 Task: Font style For heading Use Alef with cyan colour & bold. font size for heading '28 Pt. 'Change the font style of data to Amiri Quranand font size to  16 Pt. Change the alignment of both headline & data to  Align bottom. In the sheet  auditingSalesTrends_2024
Action: Mouse moved to (12, 18)
Screenshot: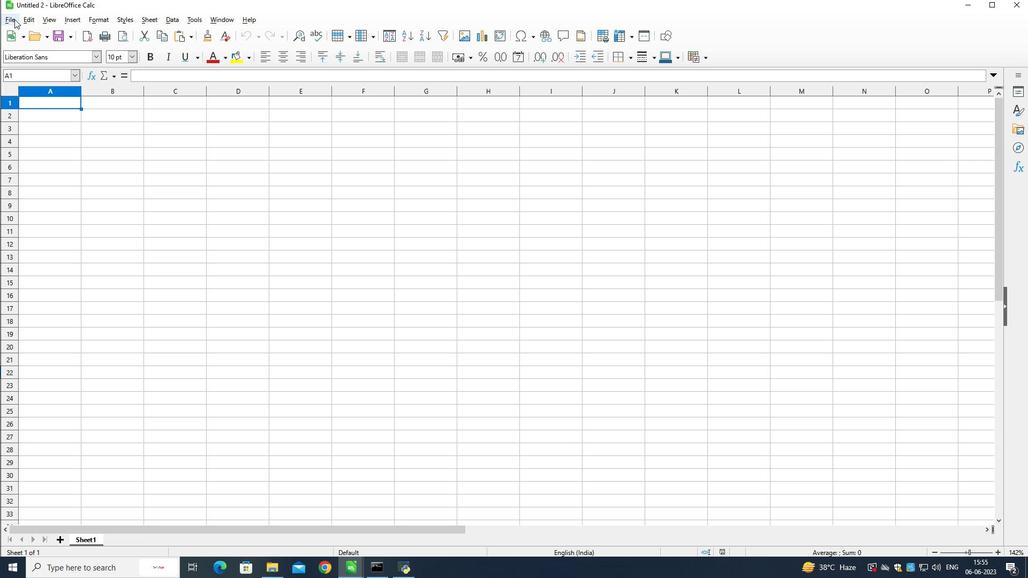 
Action: Mouse pressed left at (12, 18)
Screenshot: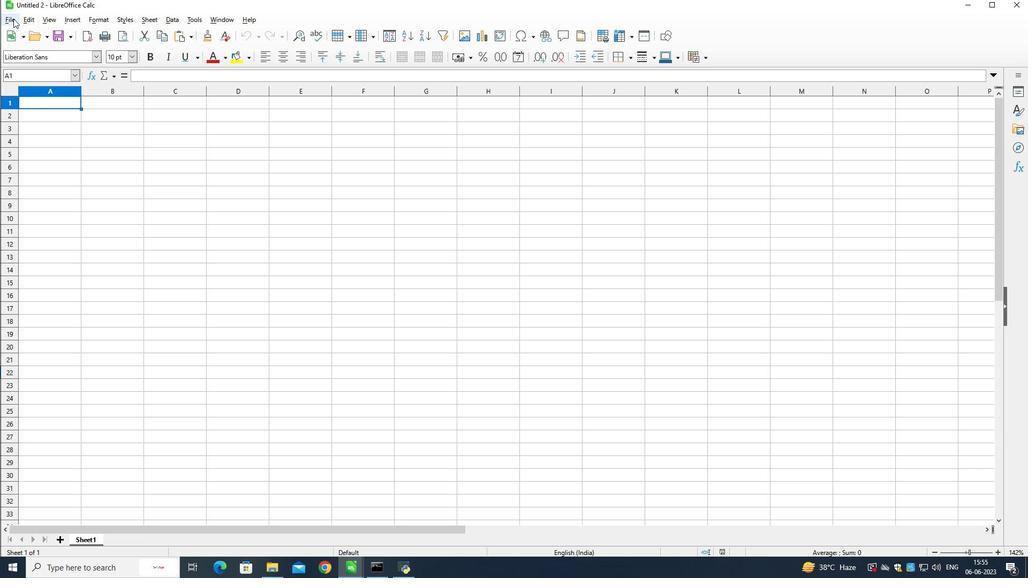 
Action: Mouse moved to (23, 43)
Screenshot: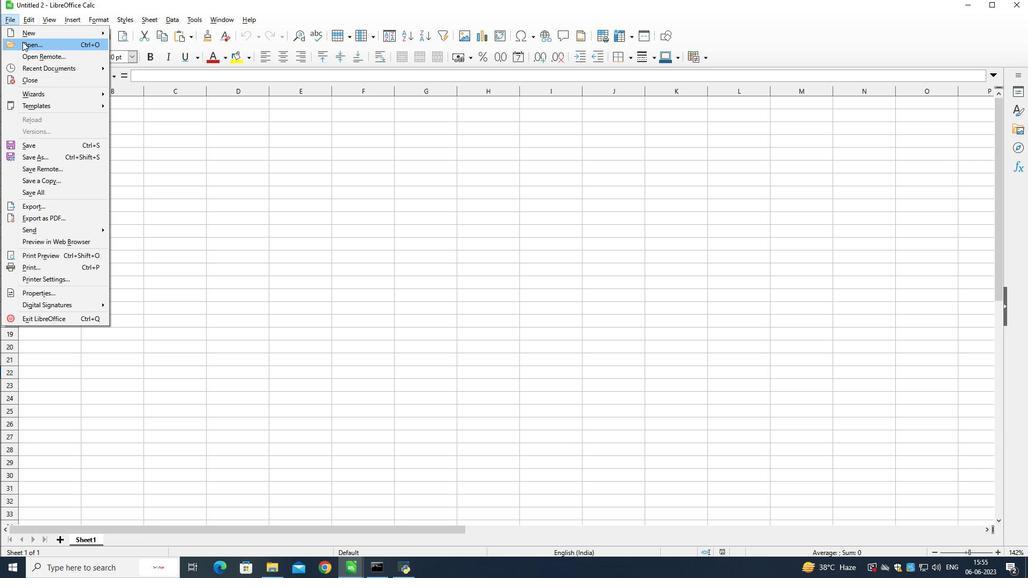 
Action: Mouse pressed left at (23, 43)
Screenshot: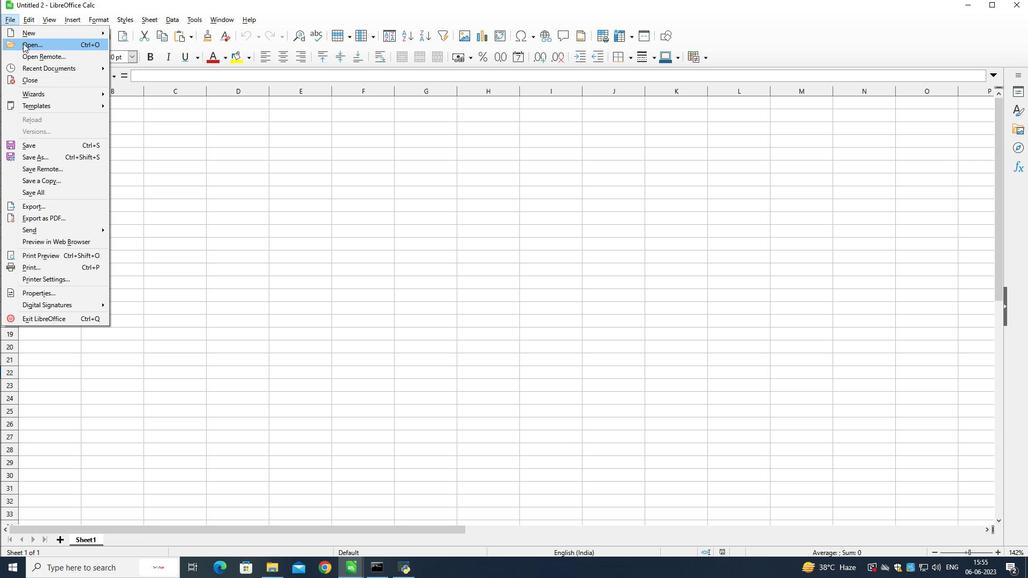
Action: Mouse moved to (39, 105)
Screenshot: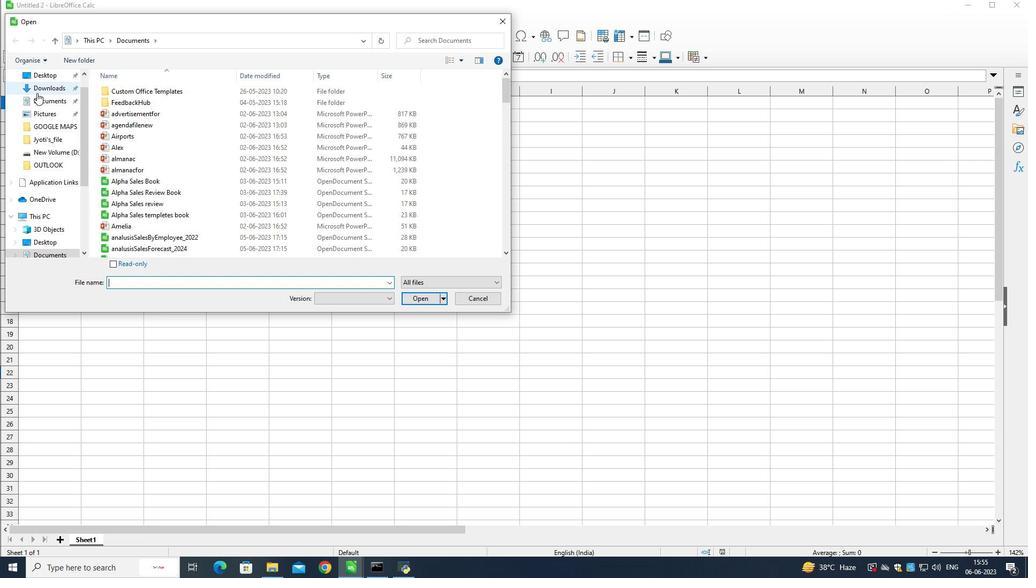 
Action: Mouse scrolled (39, 106) with delta (0, 0)
Screenshot: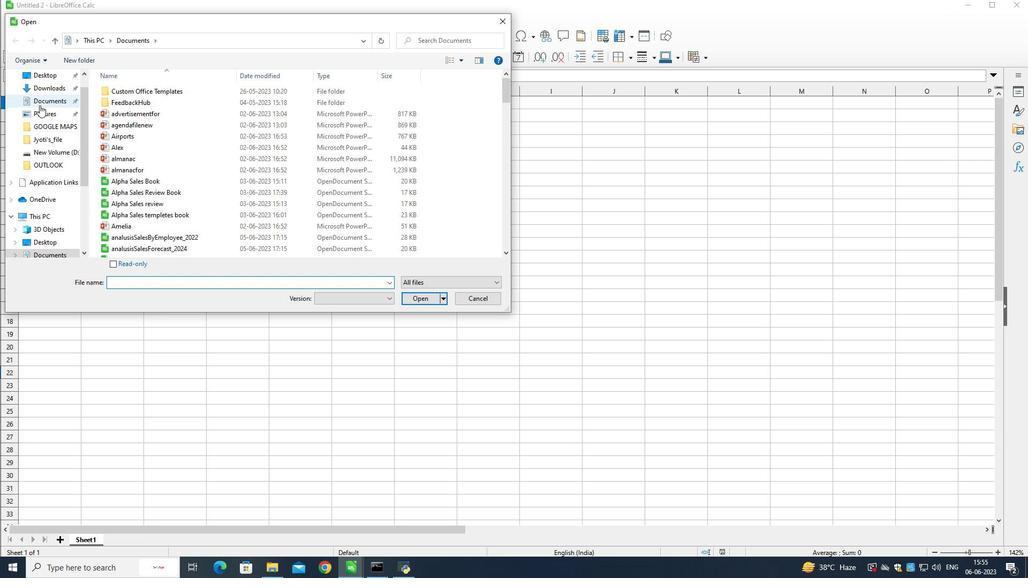 
Action: Mouse scrolled (39, 106) with delta (0, 0)
Screenshot: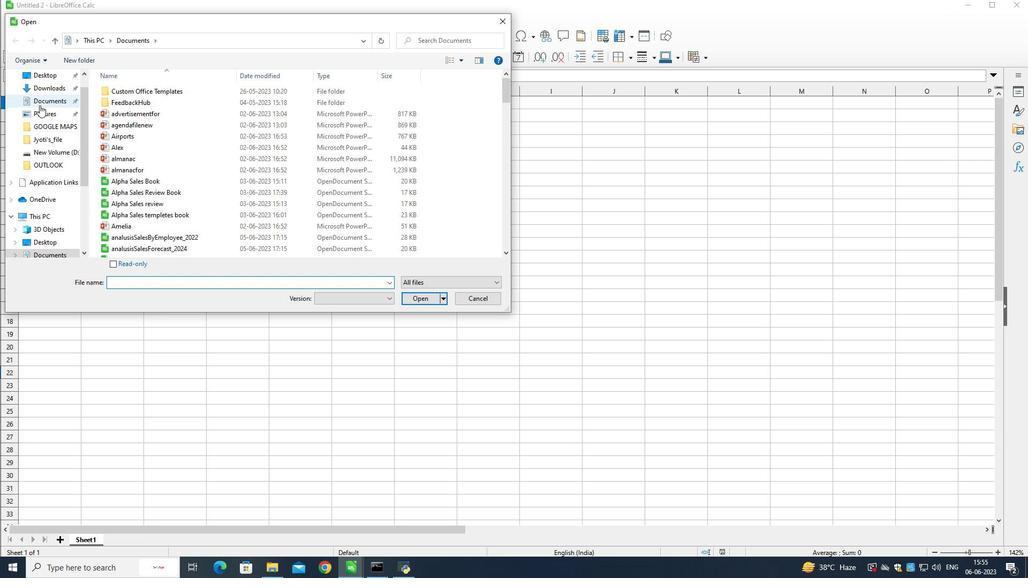 
Action: Mouse scrolled (39, 106) with delta (0, 0)
Screenshot: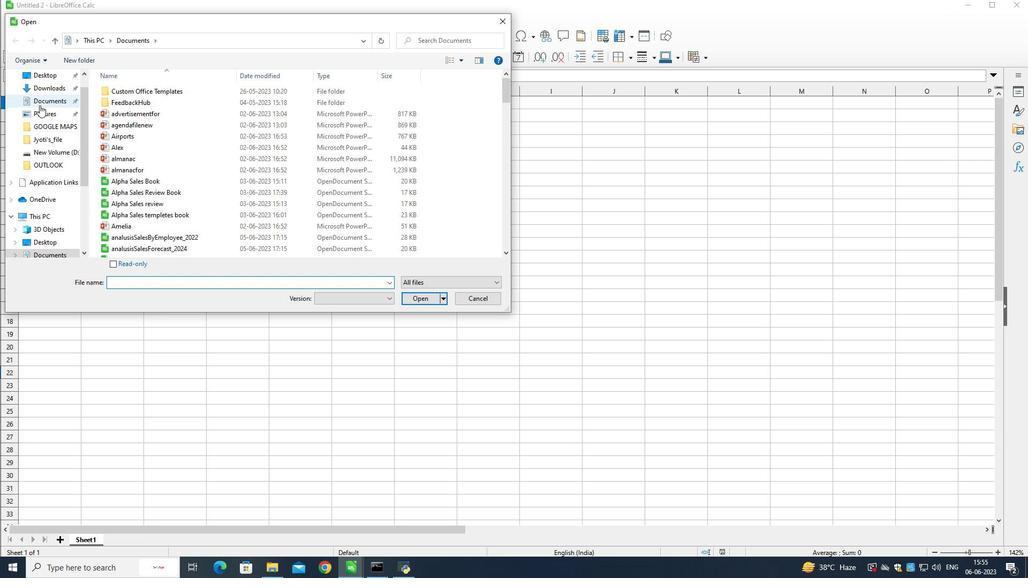 
Action: Mouse scrolled (39, 106) with delta (0, 0)
Screenshot: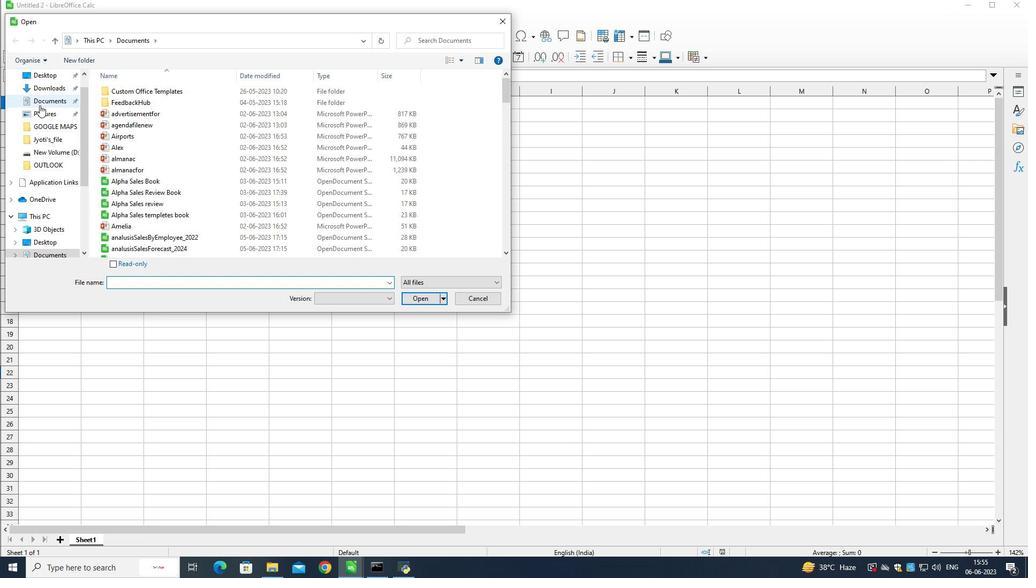 
Action: Mouse scrolled (39, 106) with delta (0, 0)
Screenshot: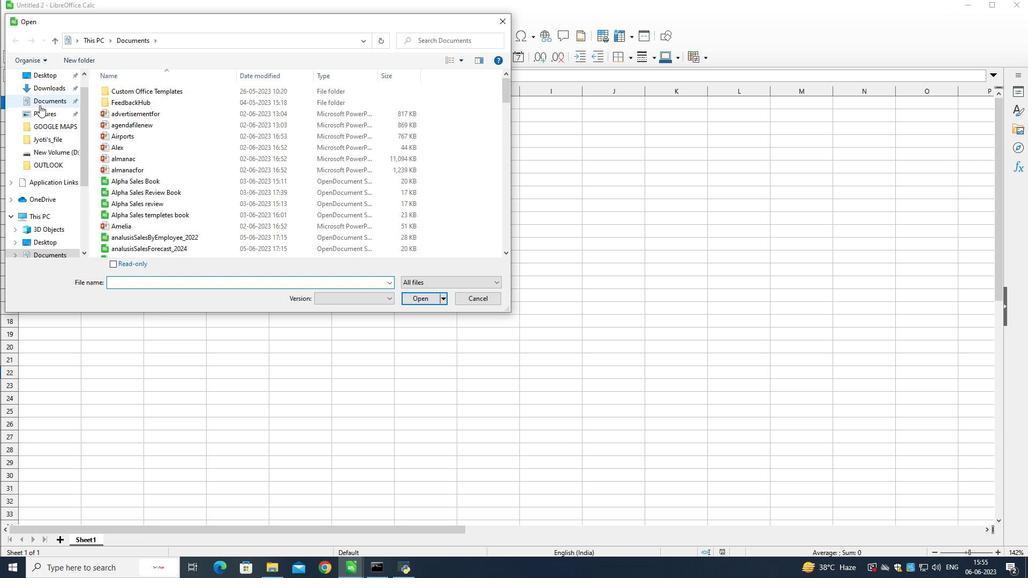 
Action: Mouse moved to (42, 83)
Screenshot: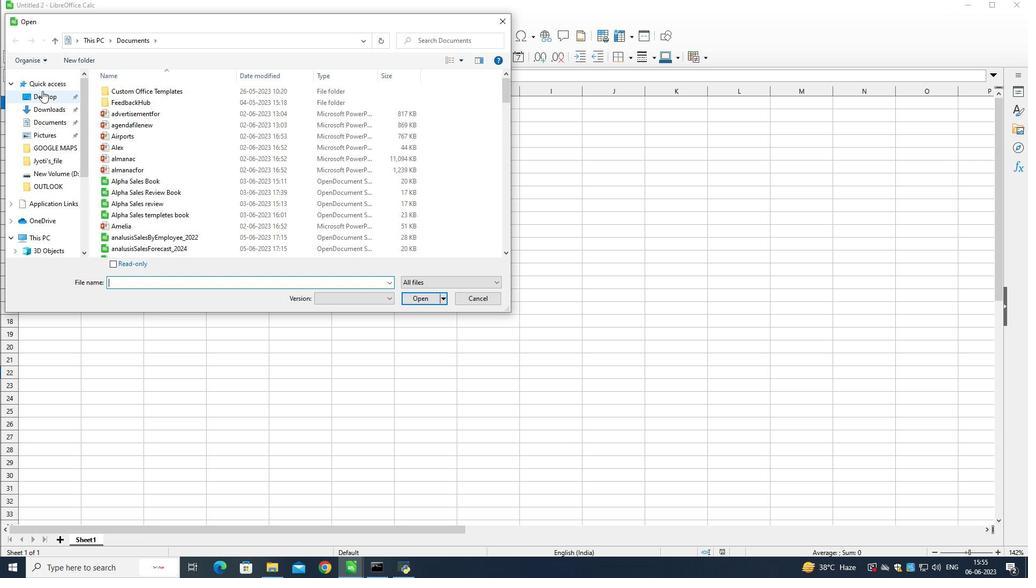 
Action: Mouse pressed left at (42, 83)
Screenshot: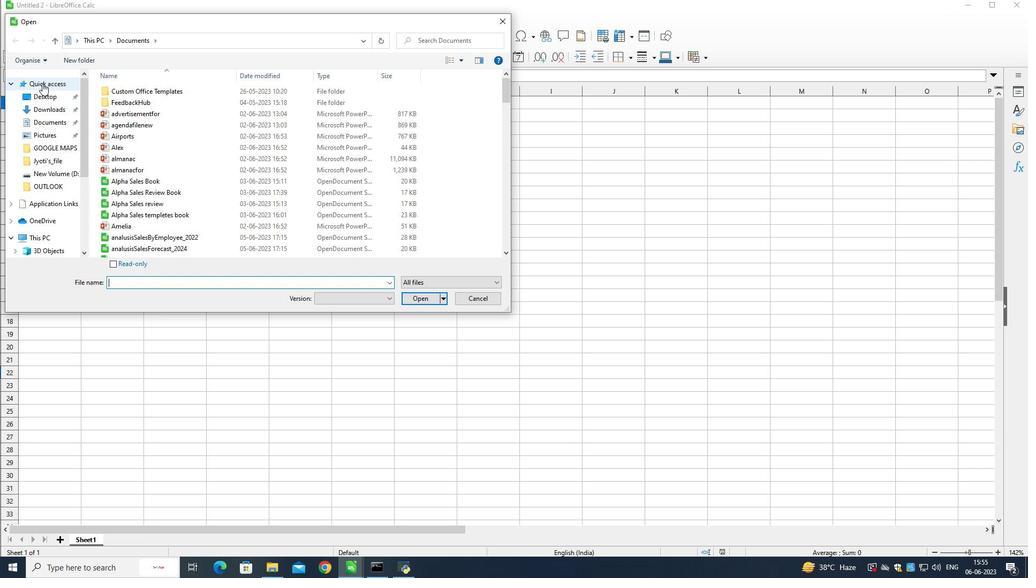 
Action: Mouse moved to (198, 224)
Screenshot: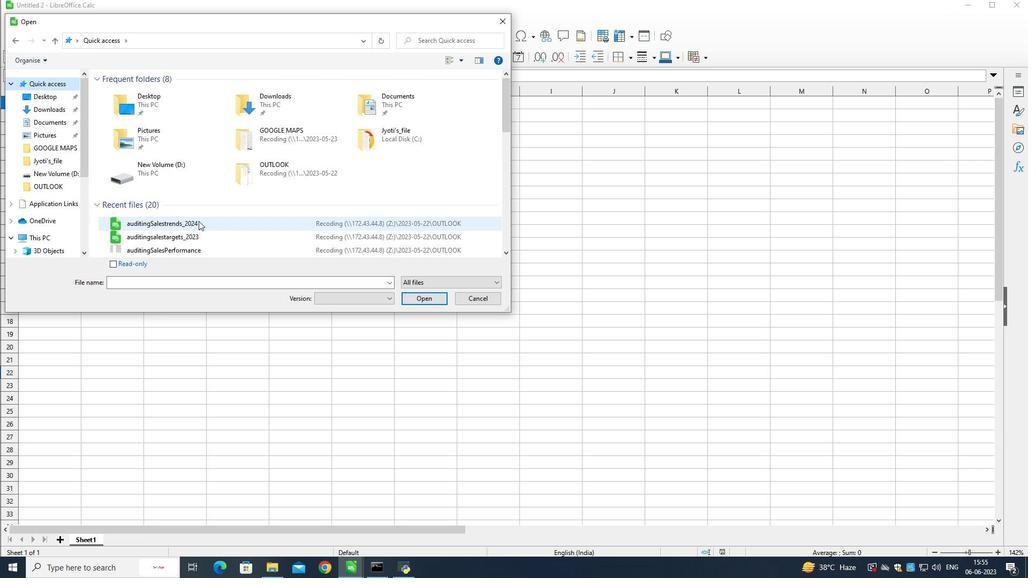 
Action: Mouse pressed left at (198, 224)
Screenshot: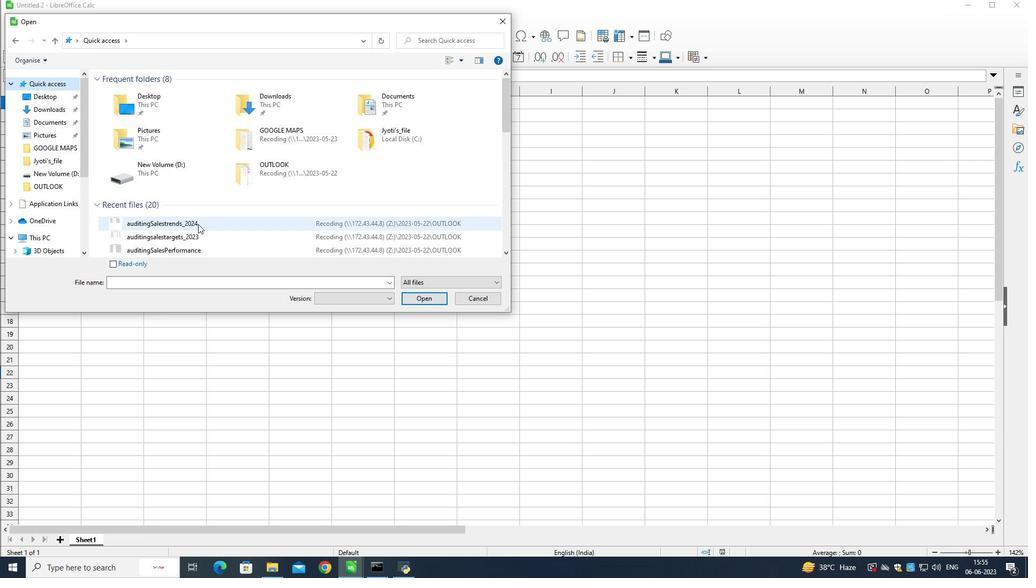 
Action: Mouse moved to (412, 299)
Screenshot: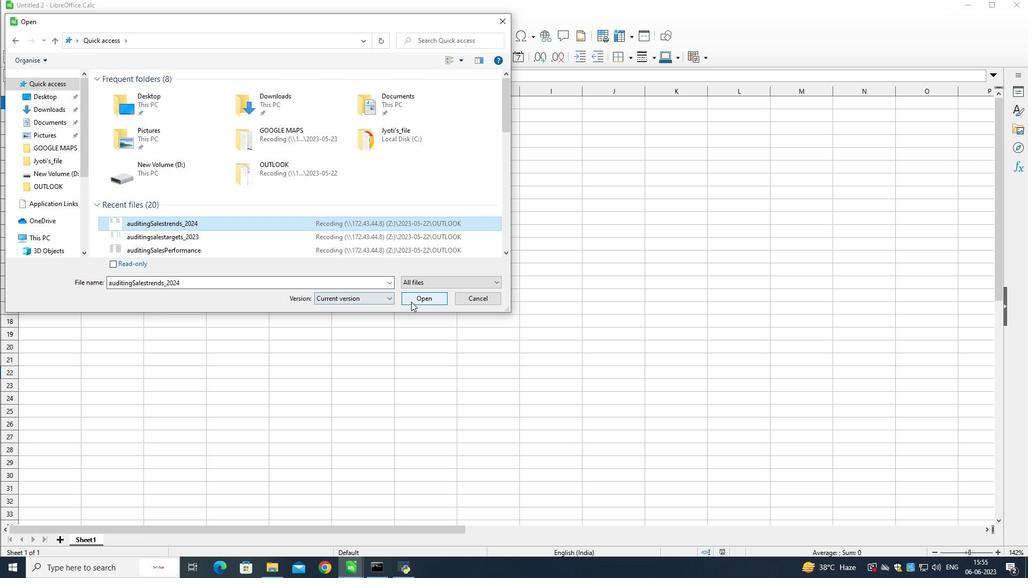 
Action: Mouse pressed left at (412, 299)
Screenshot: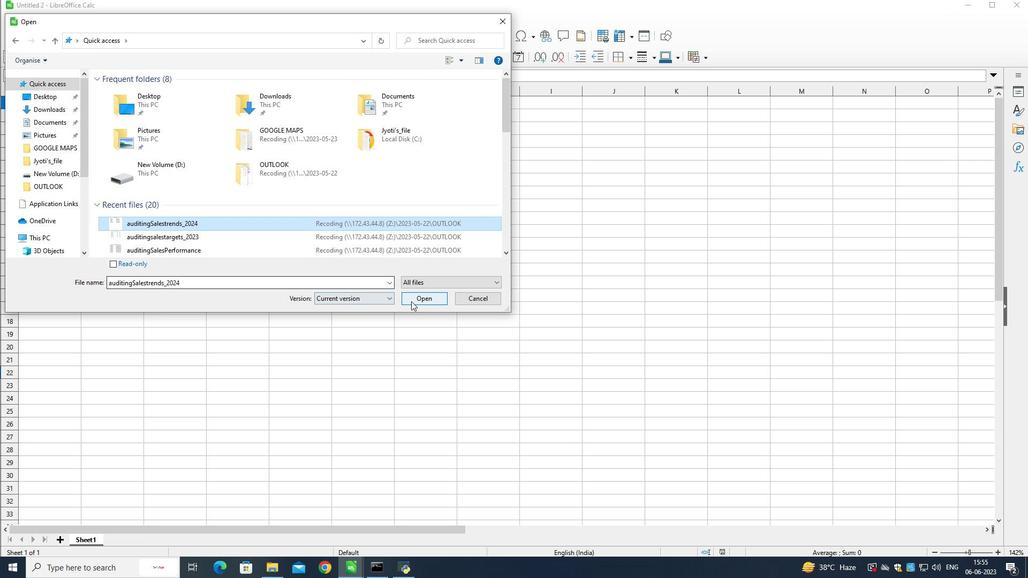 
Action: Mouse moved to (141, 100)
Screenshot: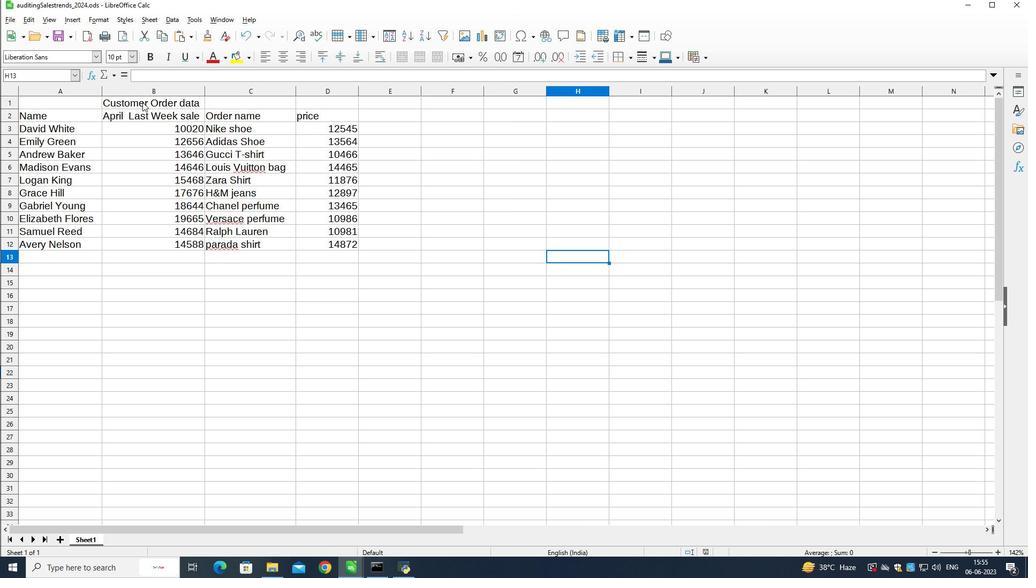 
Action: Mouse pressed left at (141, 100)
Screenshot: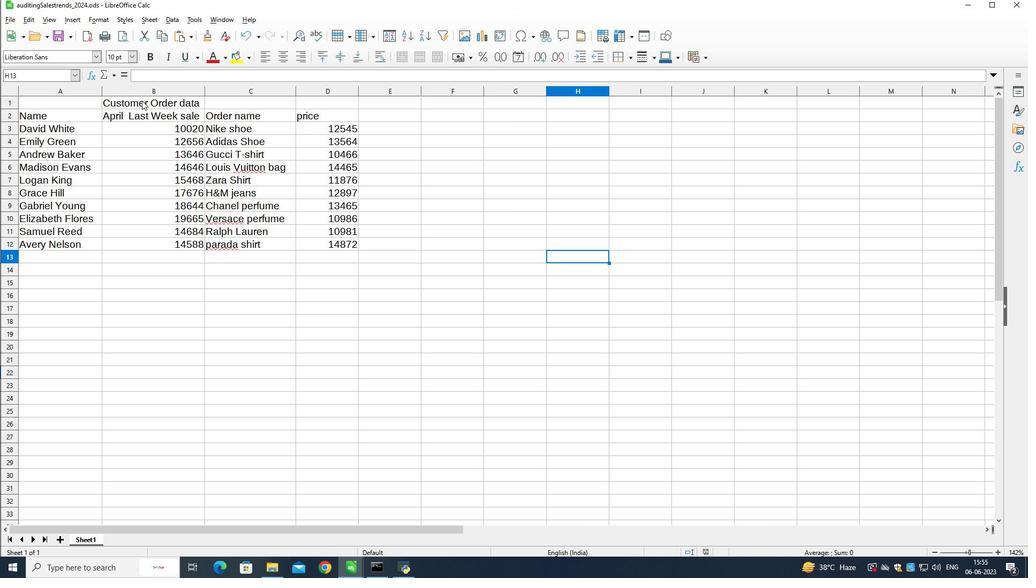 
Action: Mouse pressed left at (141, 100)
Screenshot: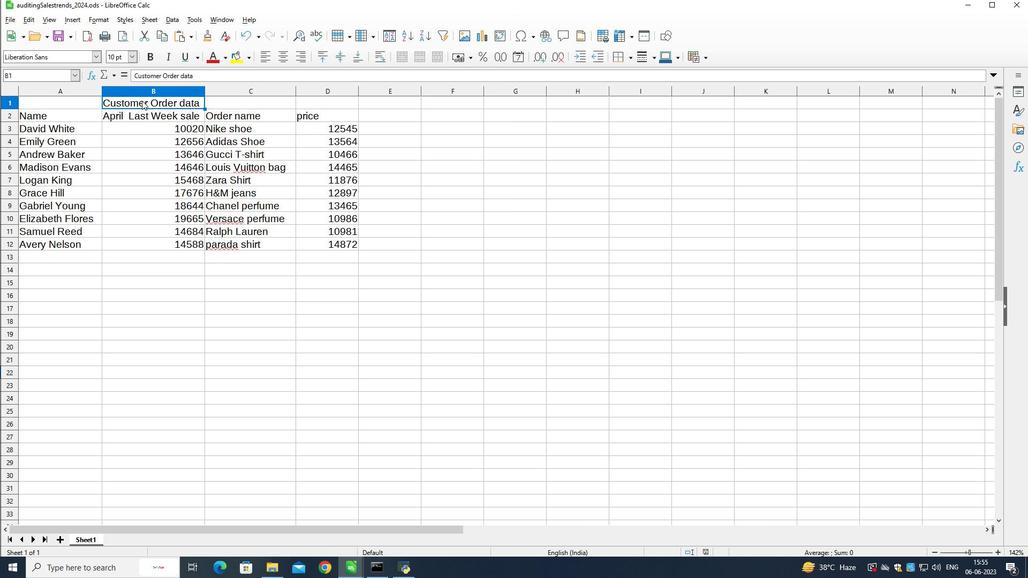 
Action: Mouse pressed left at (141, 100)
Screenshot: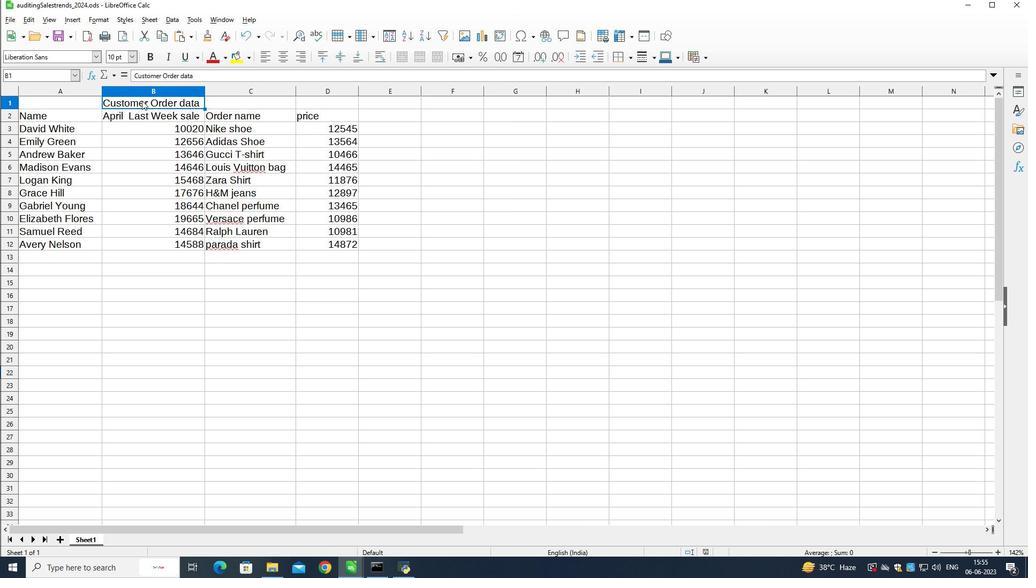 
Action: Mouse moved to (69, 58)
Screenshot: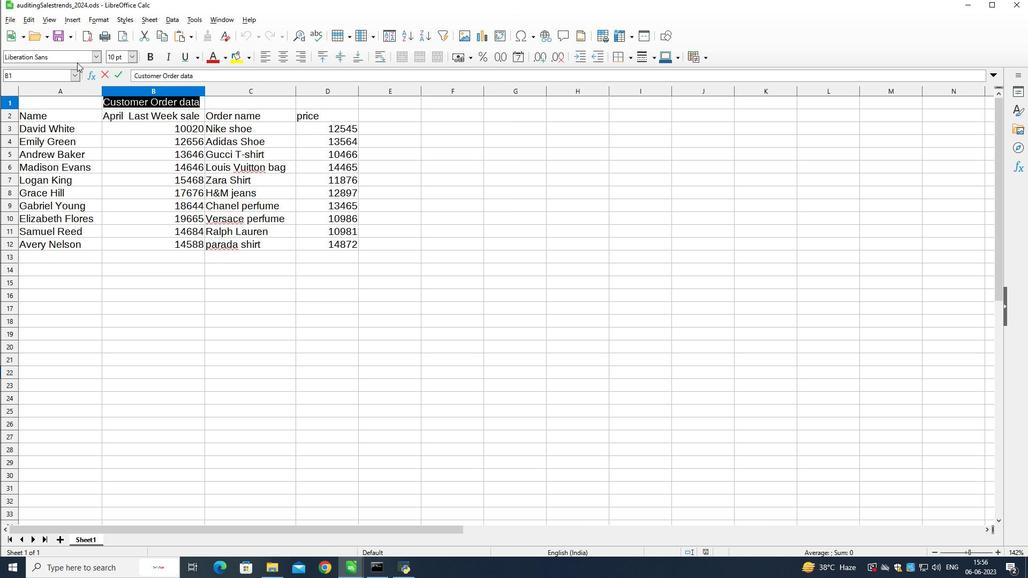 
Action: Mouse pressed left at (69, 58)
Screenshot: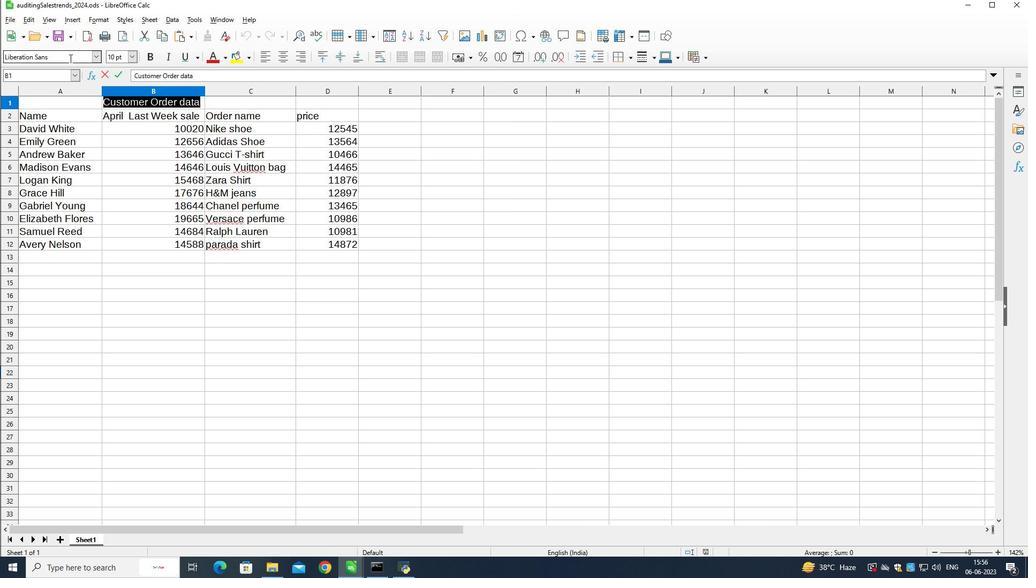 
Action: Mouse pressed left at (69, 58)
Screenshot: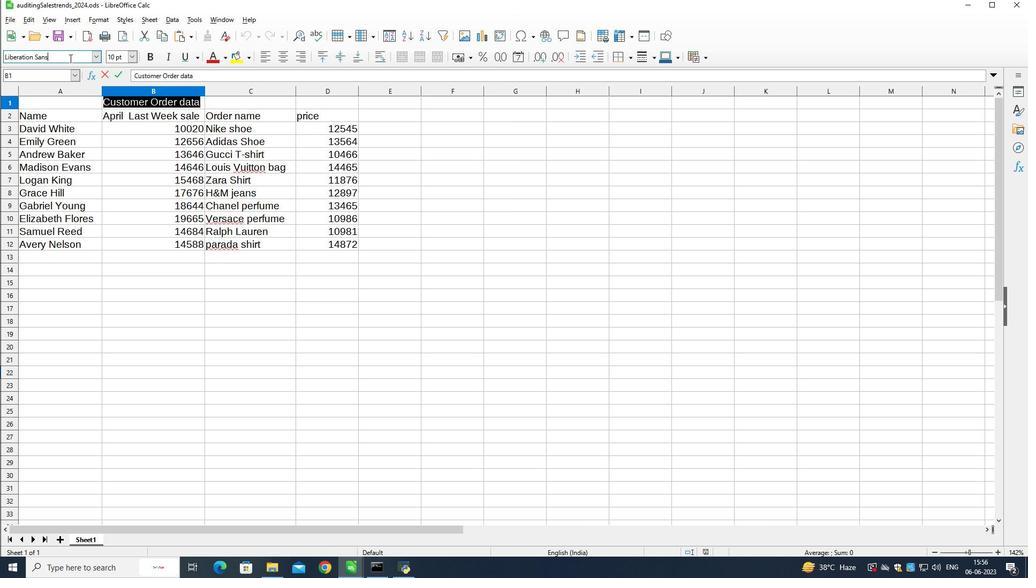 
Action: Mouse pressed left at (69, 58)
Screenshot: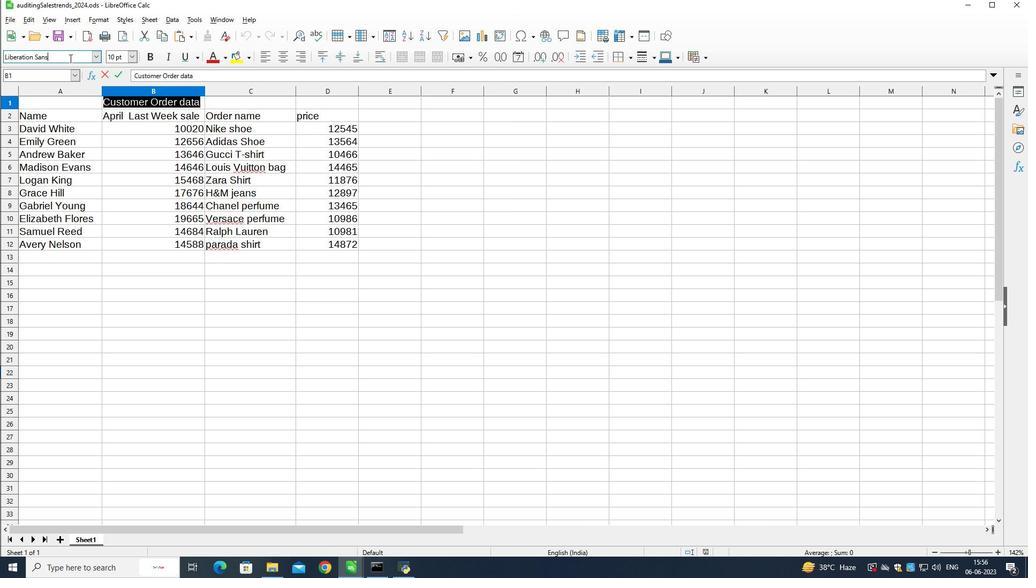 
Action: Mouse moved to (69, 58)
Screenshot: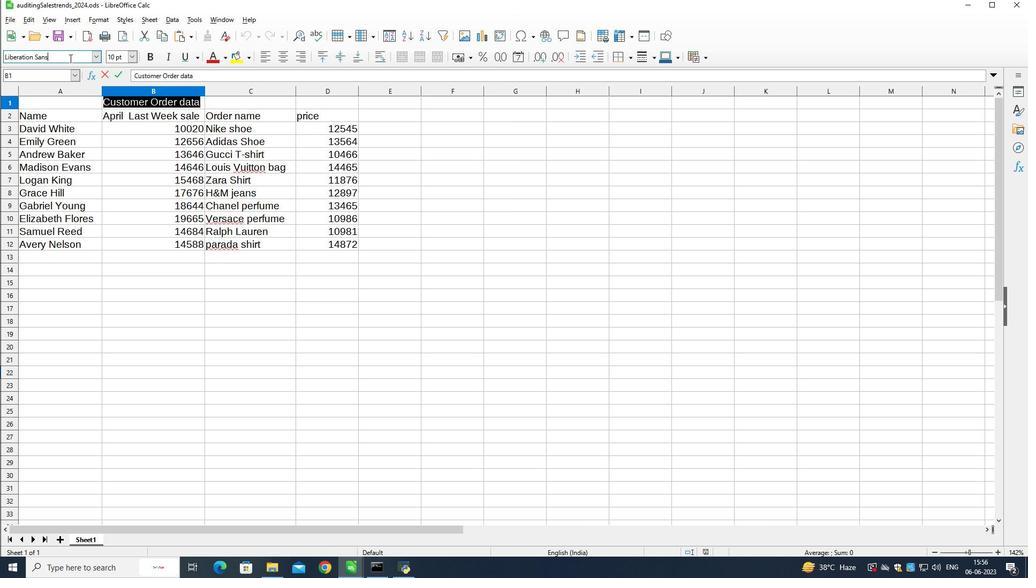 
Action: Key pressed <Key.shift>Alef<Key.enter>
Screenshot: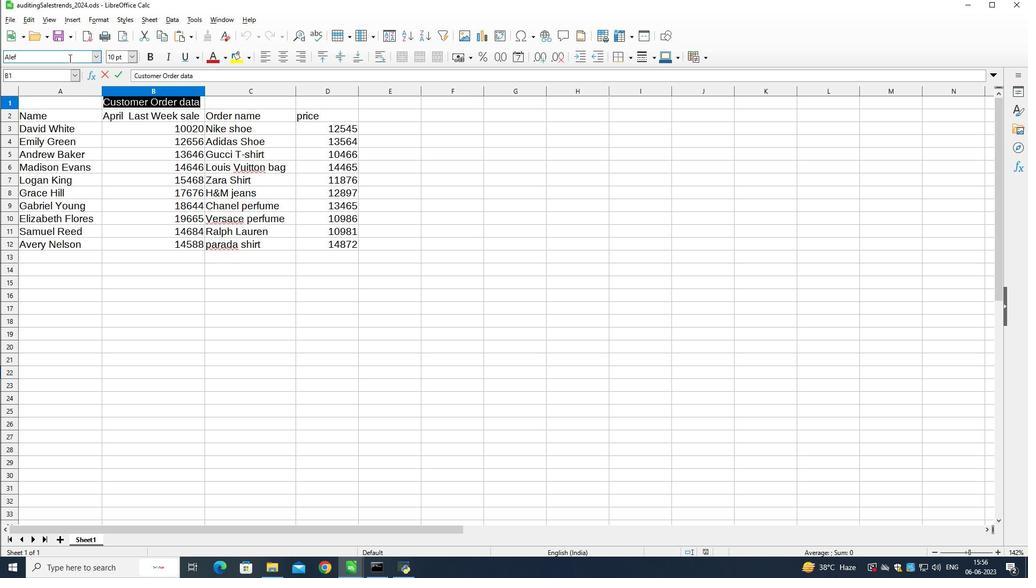 
Action: Mouse moved to (223, 57)
Screenshot: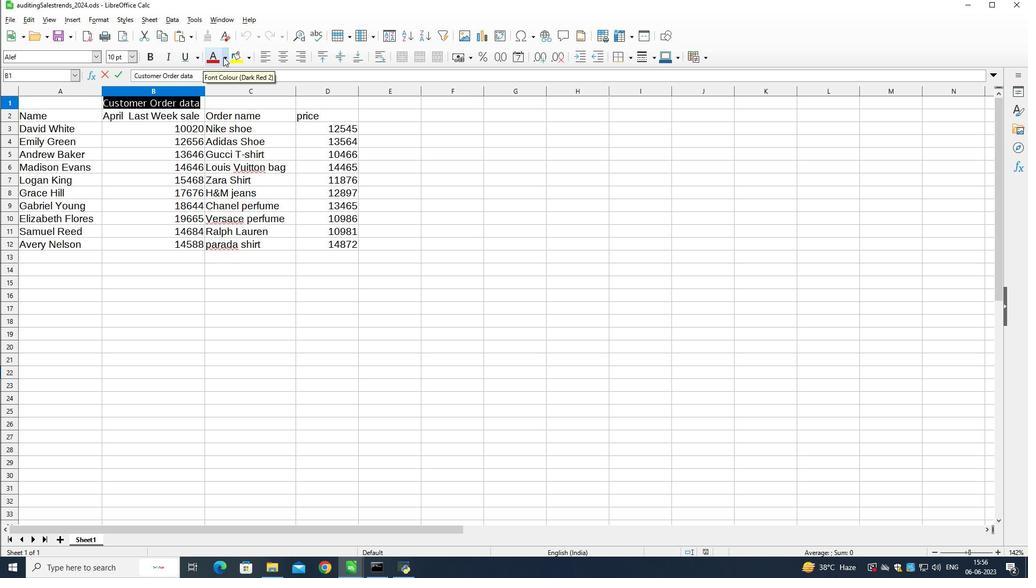 
Action: Mouse pressed left at (223, 57)
Screenshot: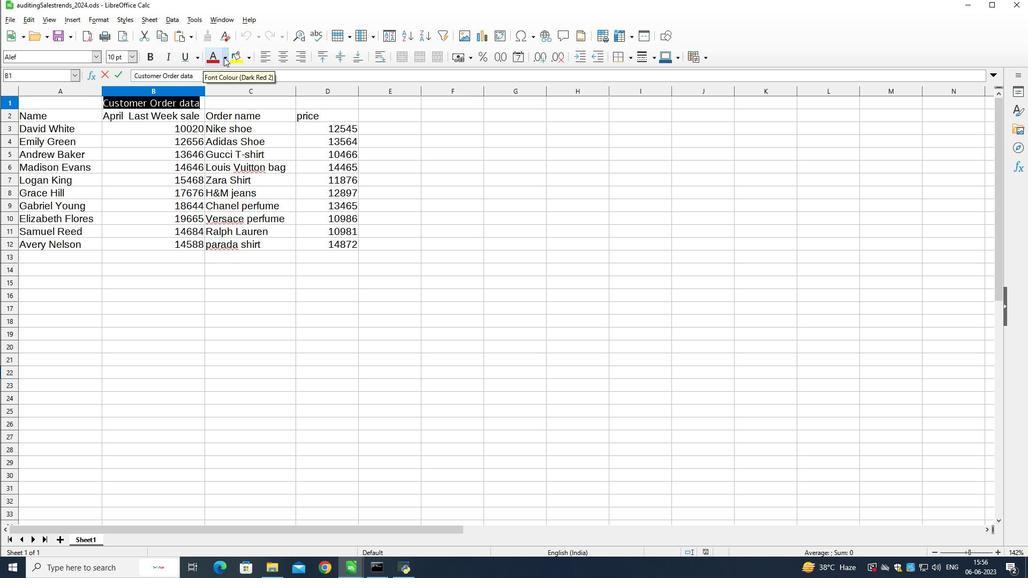 
Action: Mouse moved to (235, 255)
Screenshot: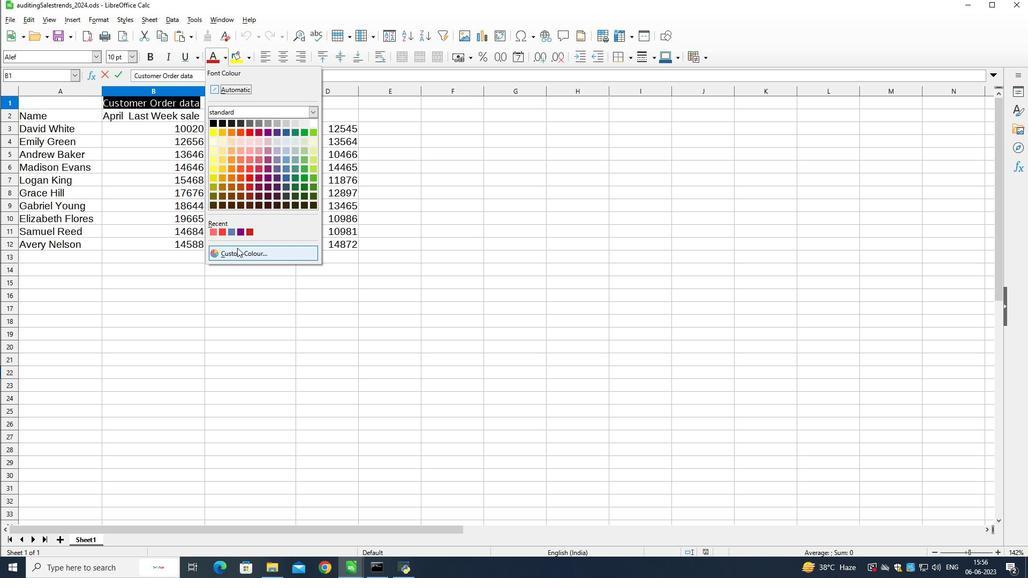 
Action: Mouse pressed left at (235, 255)
Screenshot: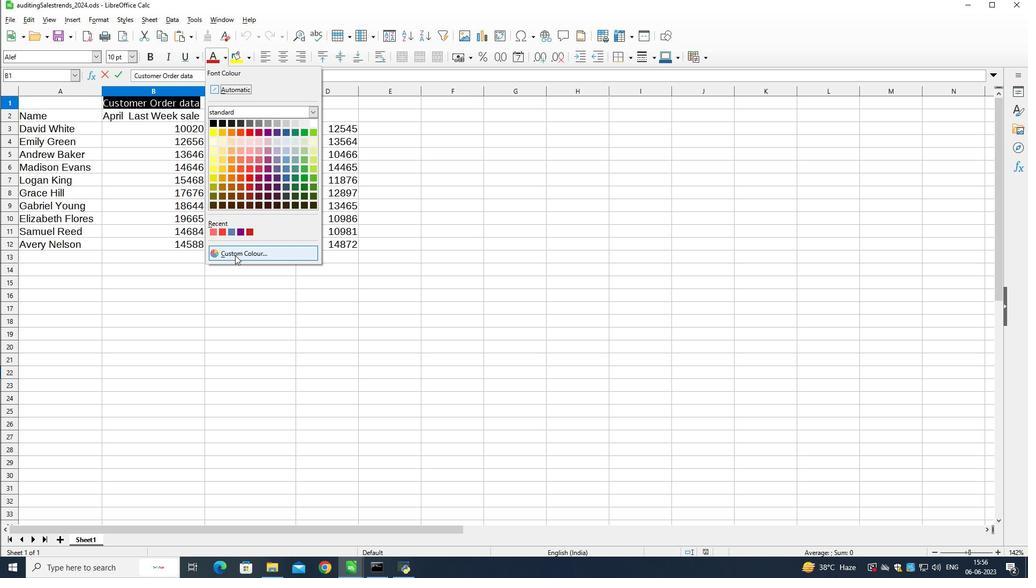 
Action: Mouse moved to (531, 197)
Screenshot: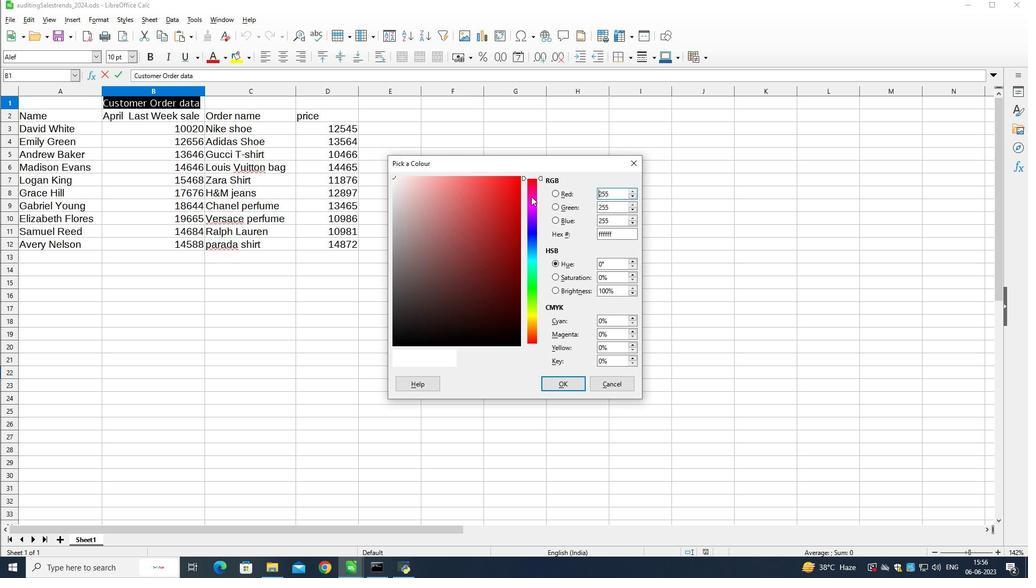 
Action: Mouse pressed left at (531, 197)
Screenshot: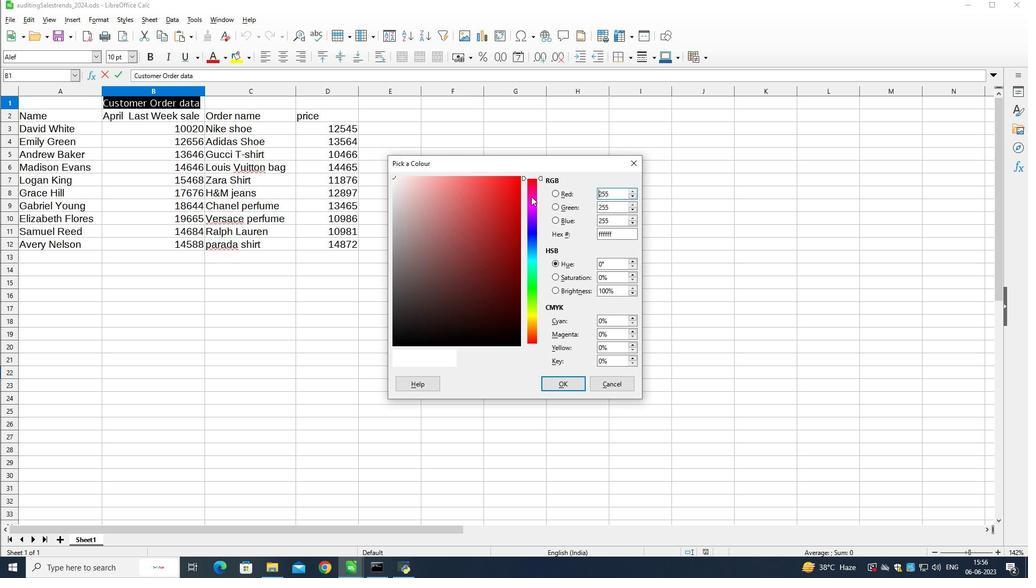 
Action: Mouse moved to (531, 260)
Screenshot: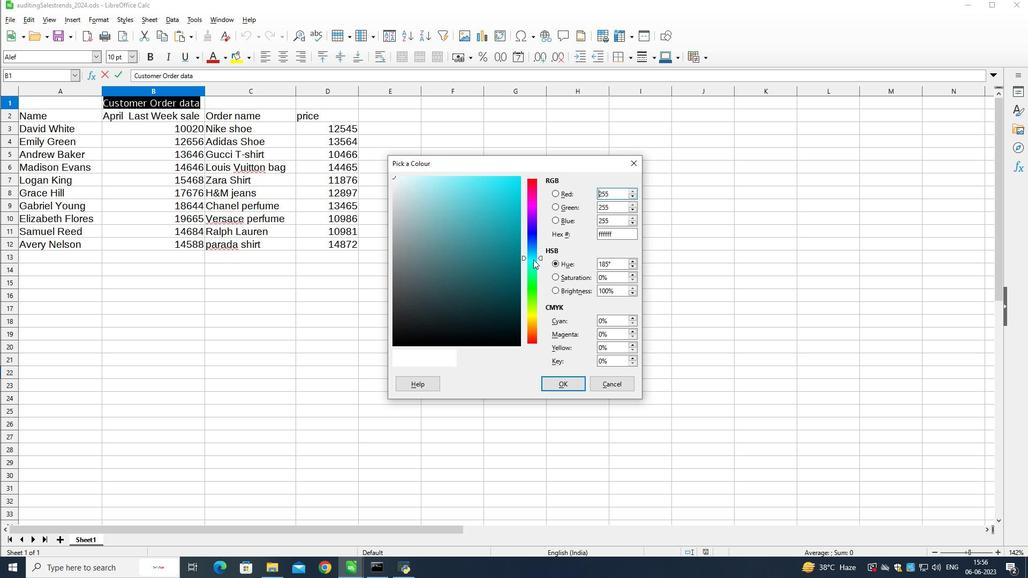 
Action: Mouse pressed left at (531, 260)
Screenshot: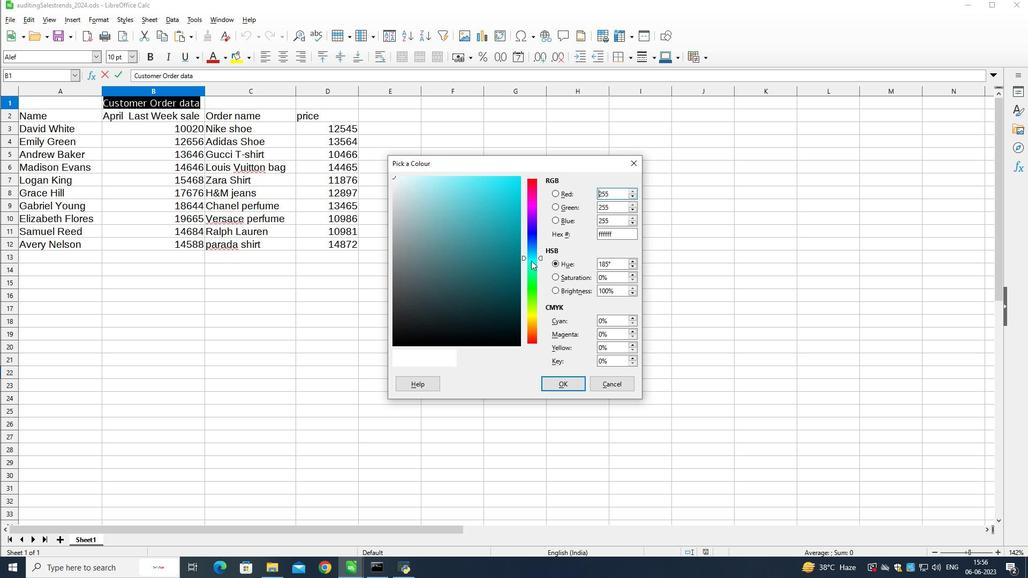 
Action: Mouse moved to (530, 229)
Screenshot: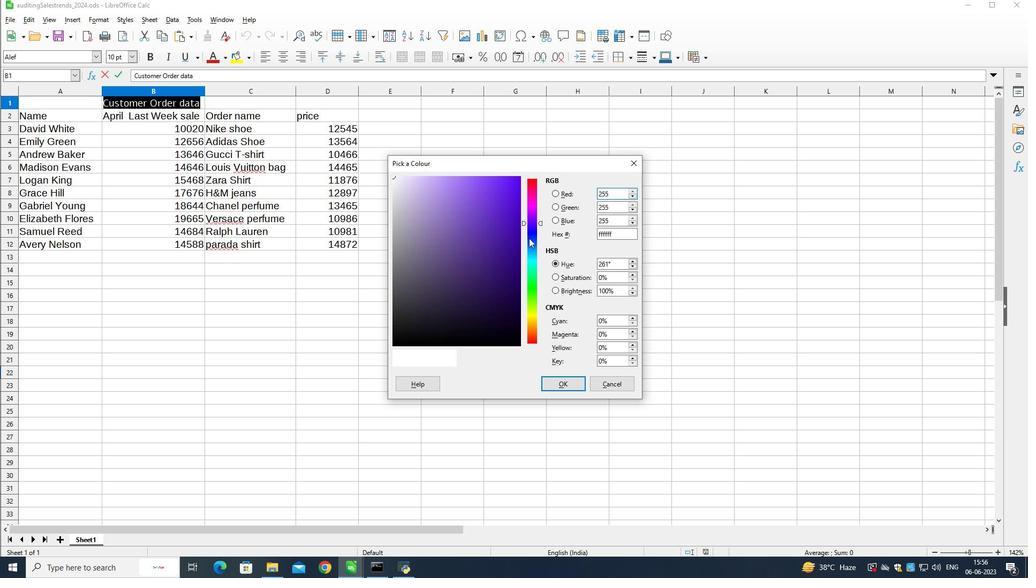 
Action: Mouse pressed left at (530, 229)
Screenshot: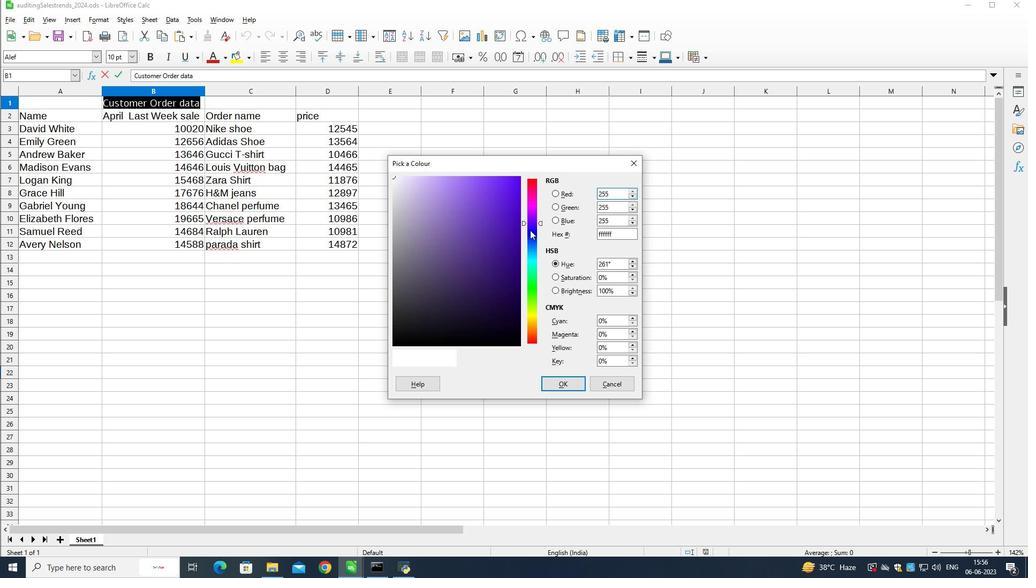 
Action: Mouse moved to (485, 253)
Screenshot: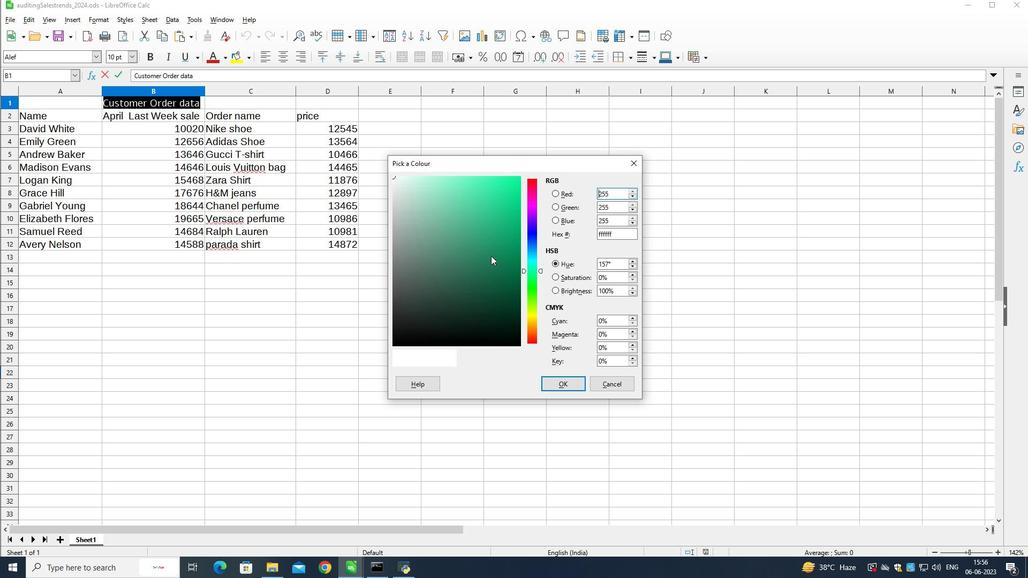 
Action: Mouse pressed left at (485, 253)
Screenshot: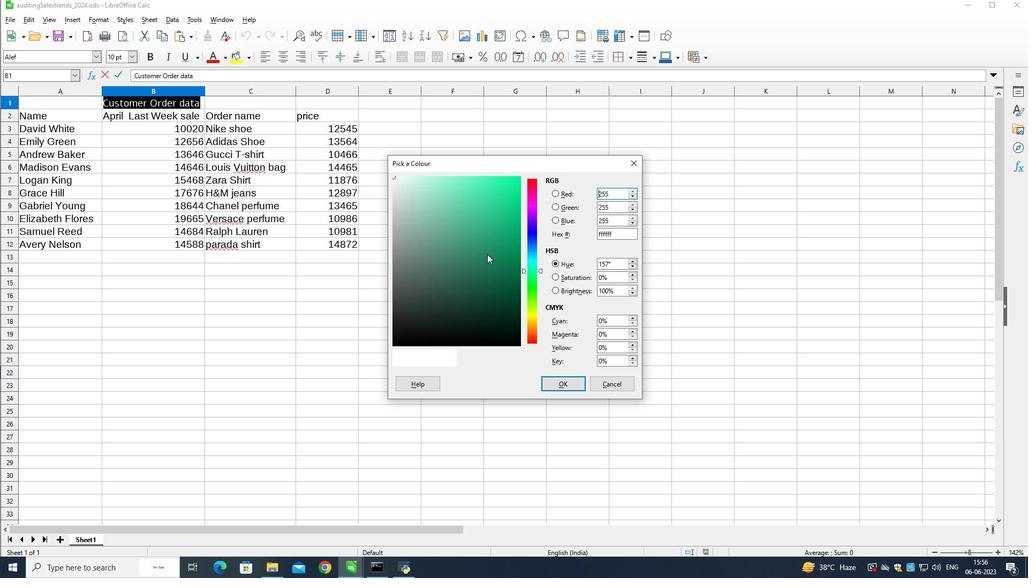 
Action: Mouse moved to (560, 383)
Screenshot: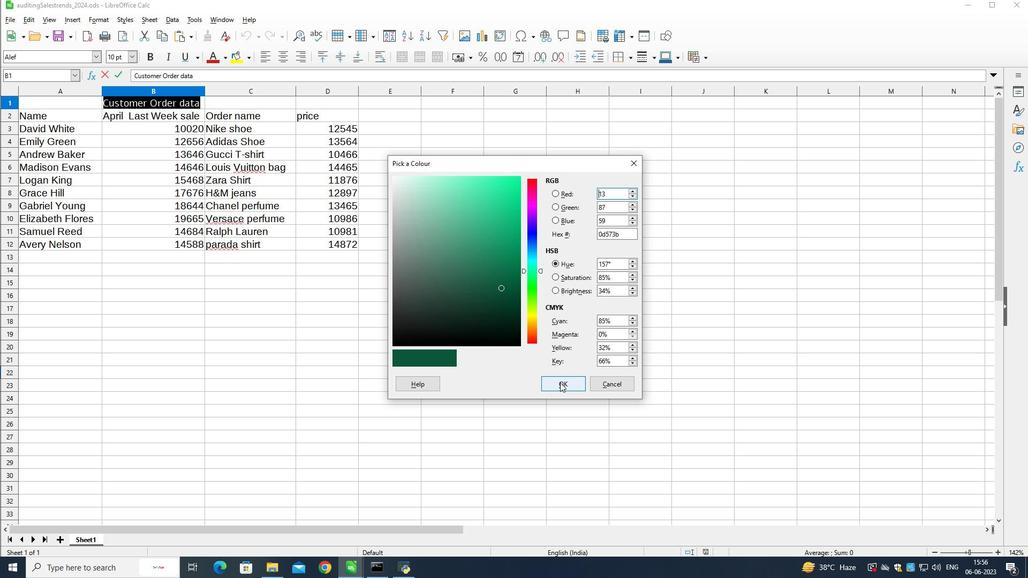 
Action: Mouse pressed left at (560, 383)
Screenshot: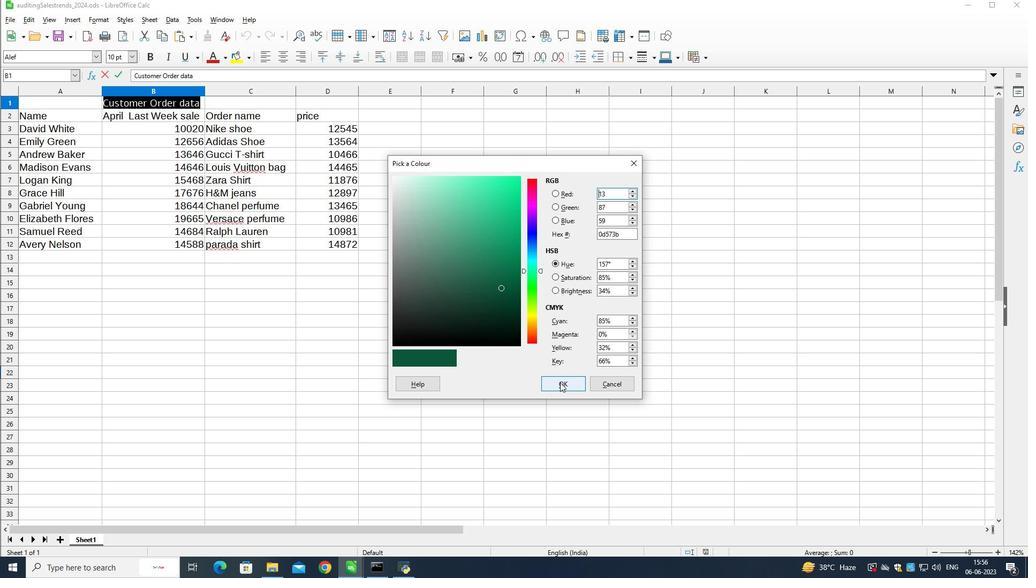 
Action: Mouse moved to (134, 52)
Screenshot: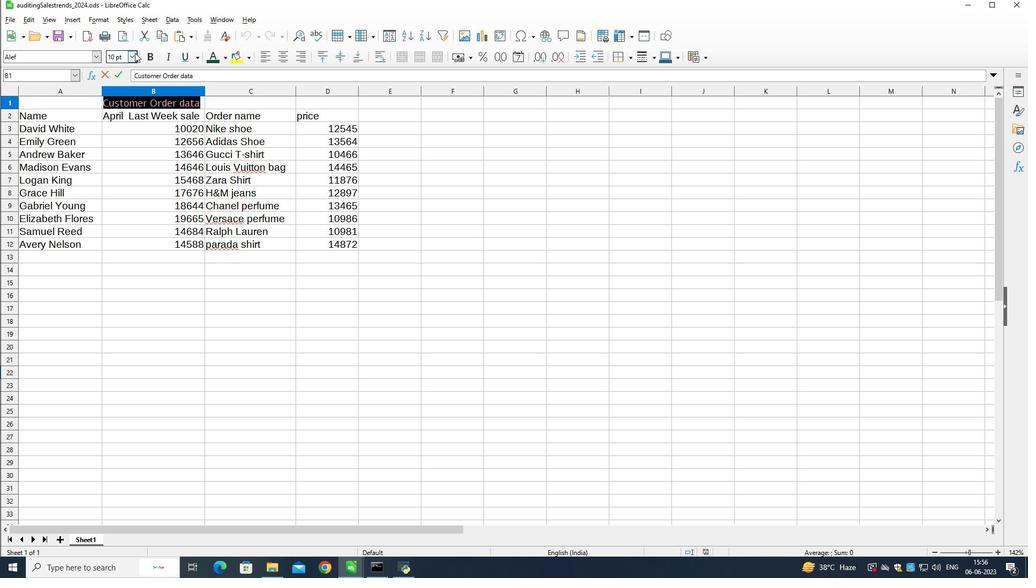 
Action: Mouse pressed left at (134, 52)
Screenshot: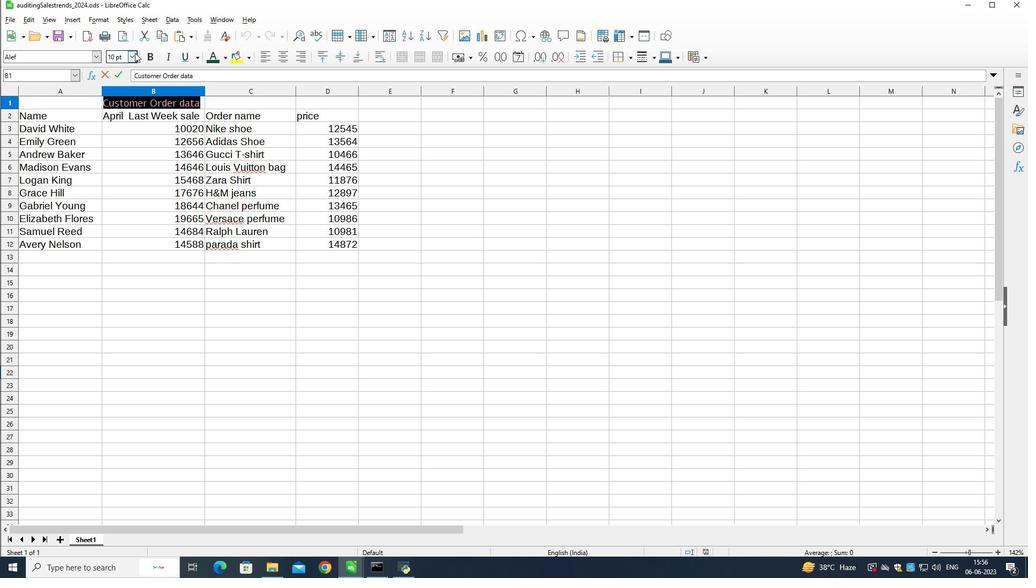 
Action: Mouse moved to (115, 229)
Screenshot: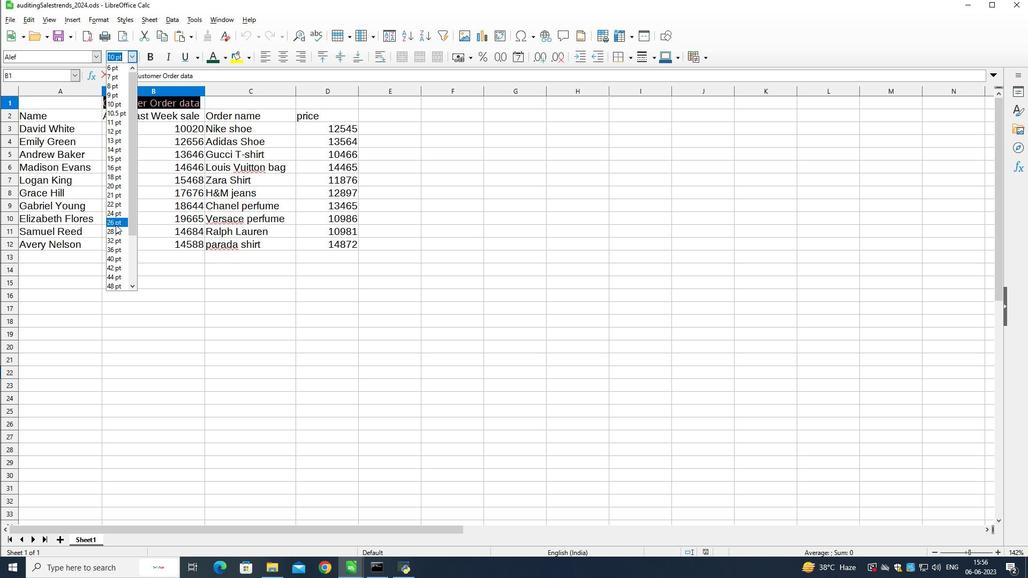 
Action: Mouse pressed left at (115, 229)
Screenshot: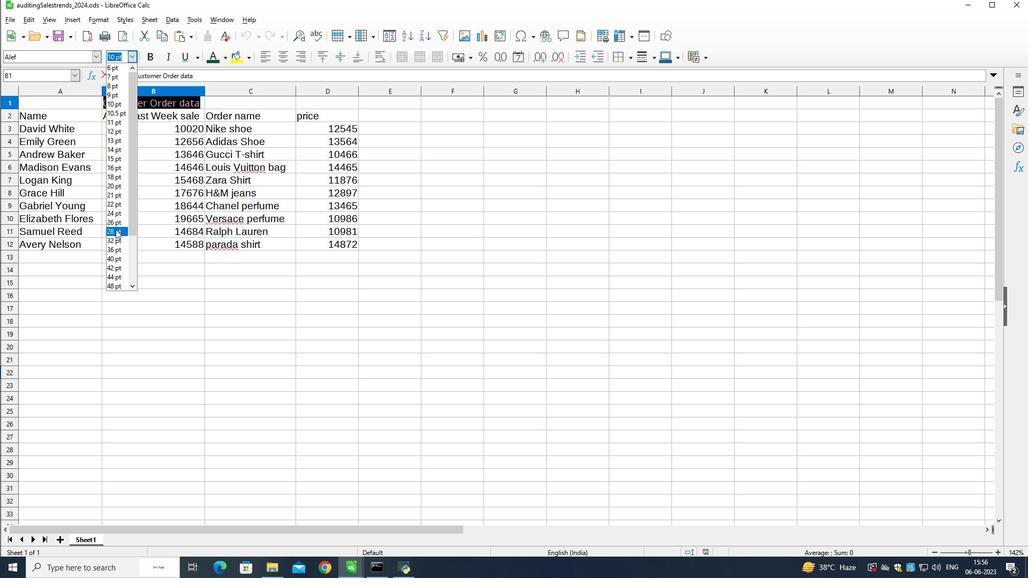 
Action: Mouse moved to (115, 202)
Screenshot: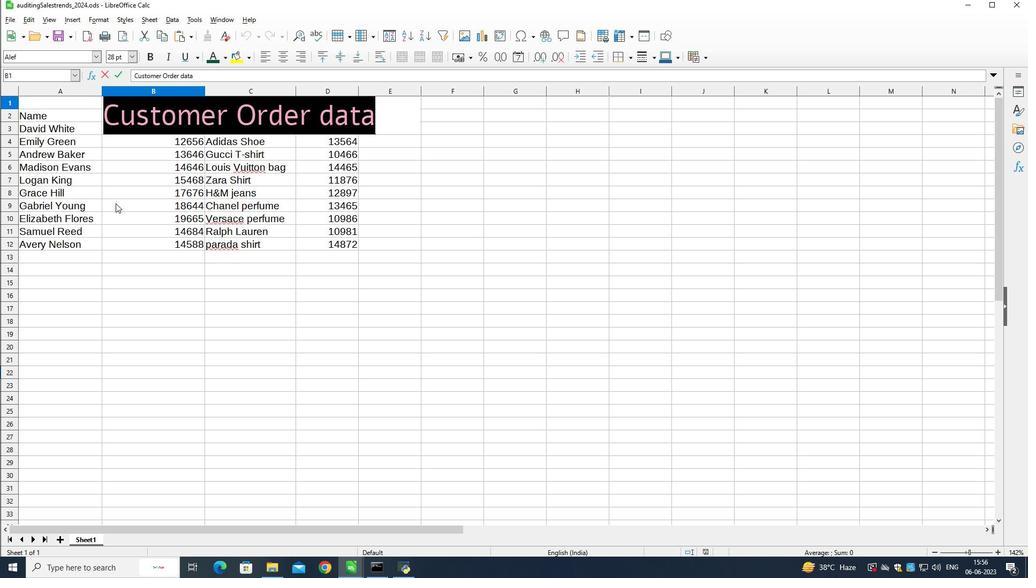 
Action: Mouse pressed left at (115, 202)
Screenshot: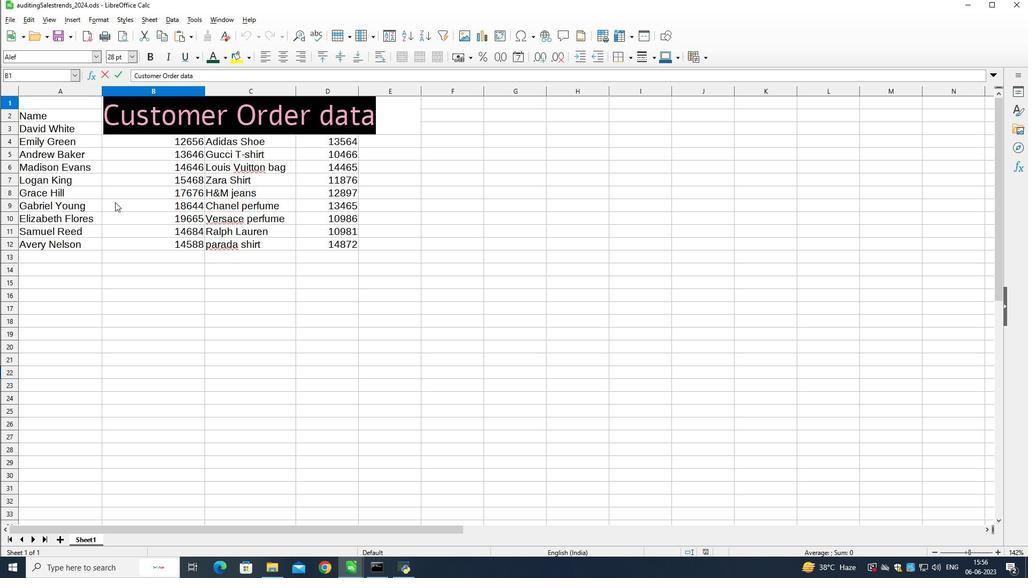 
Action: Mouse moved to (68, 138)
Screenshot: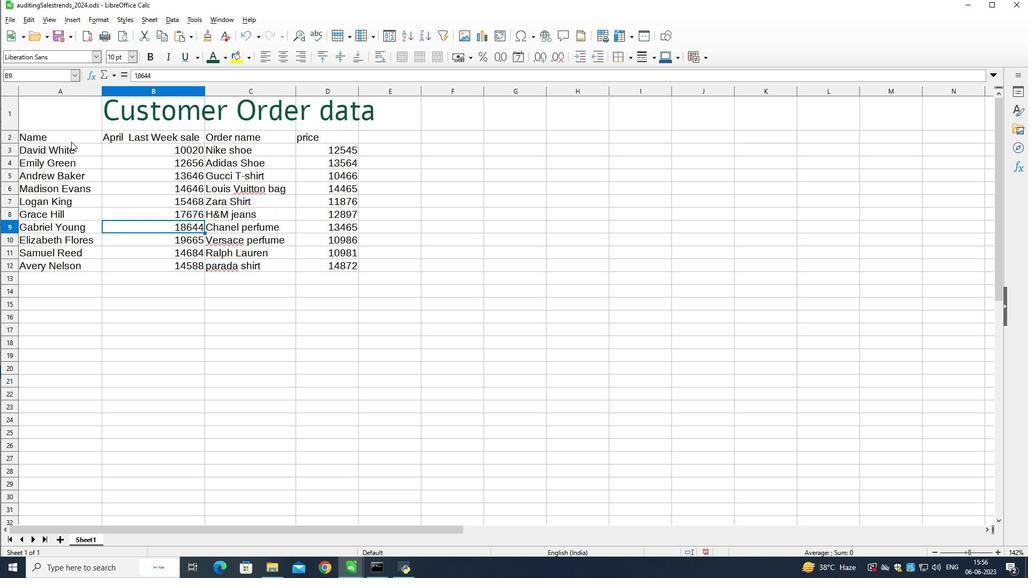 
Action: Mouse pressed left at (68, 138)
Screenshot: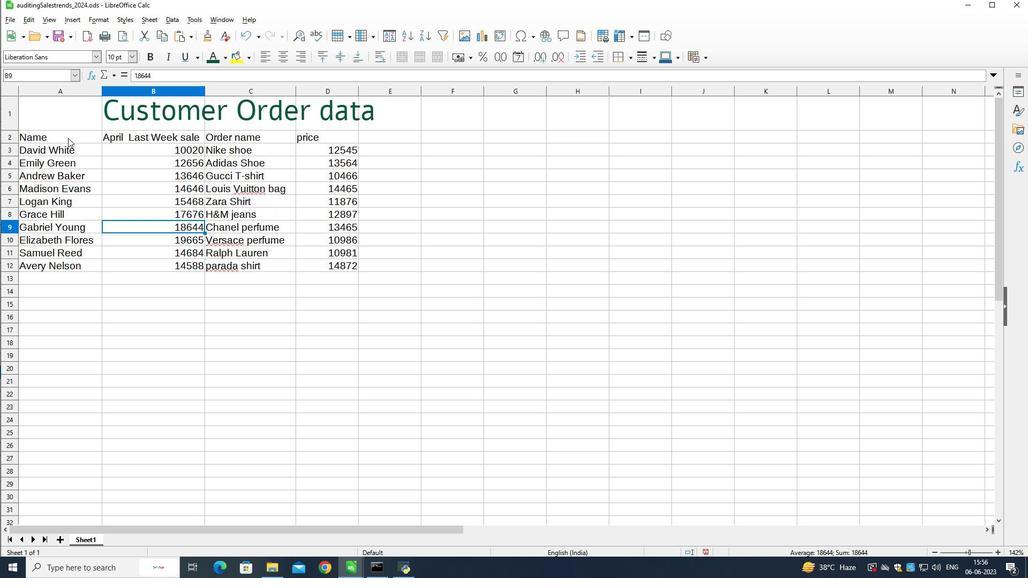 
Action: Mouse moved to (76, 58)
Screenshot: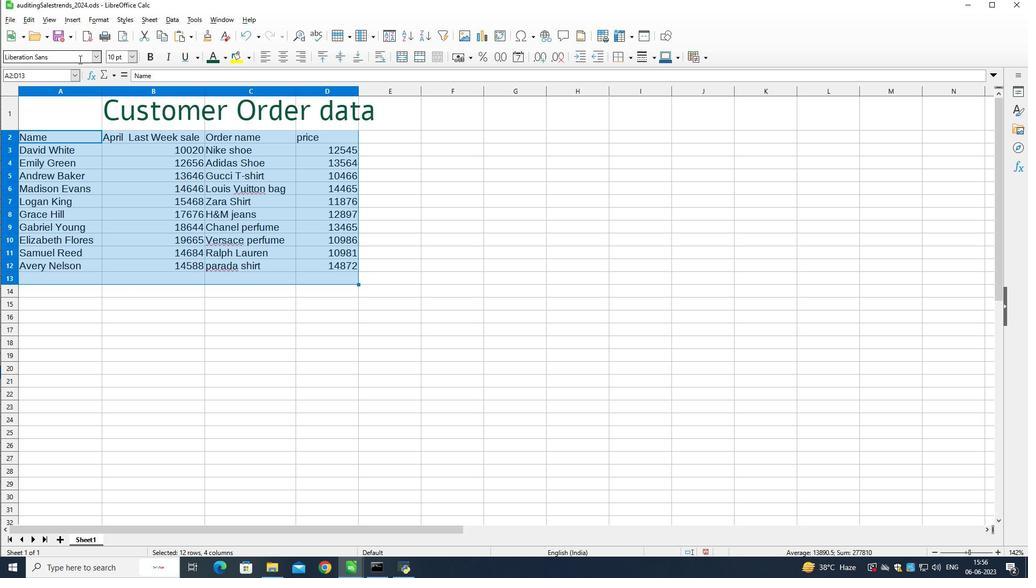 
Action: Mouse pressed left at (76, 58)
Screenshot: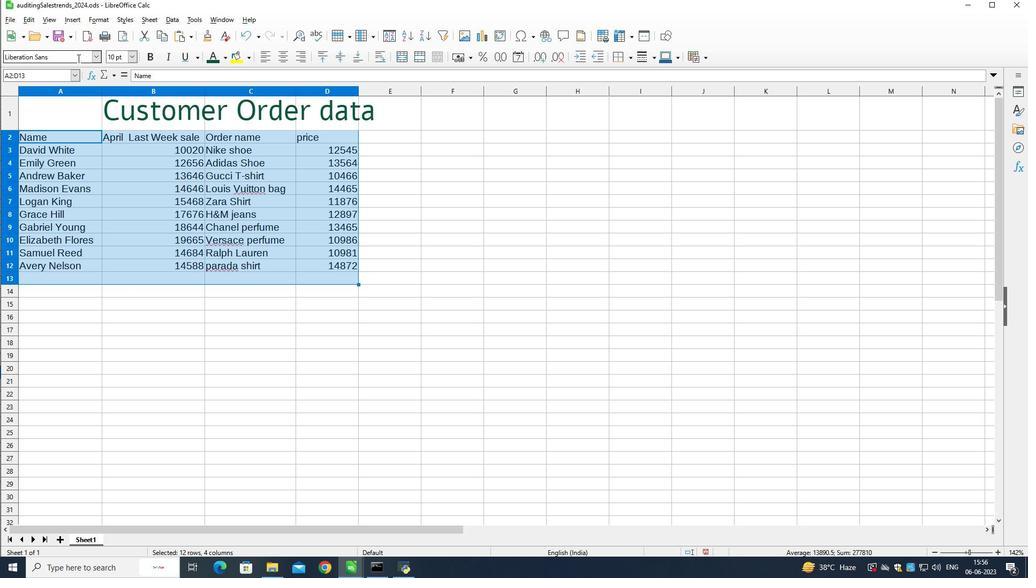 
Action: Mouse pressed left at (76, 58)
Screenshot: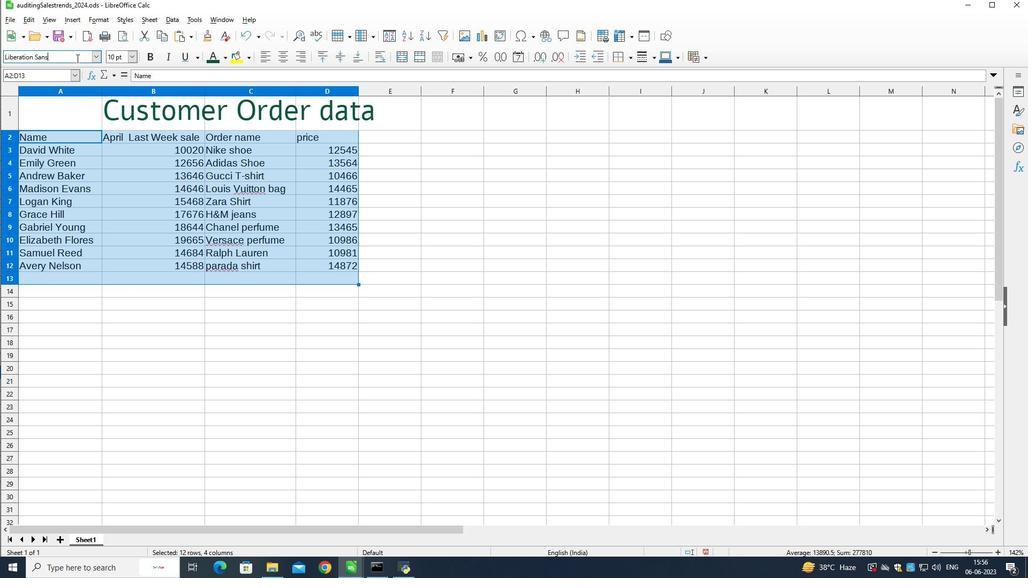 
Action: Mouse pressed left at (76, 58)
Screenshot: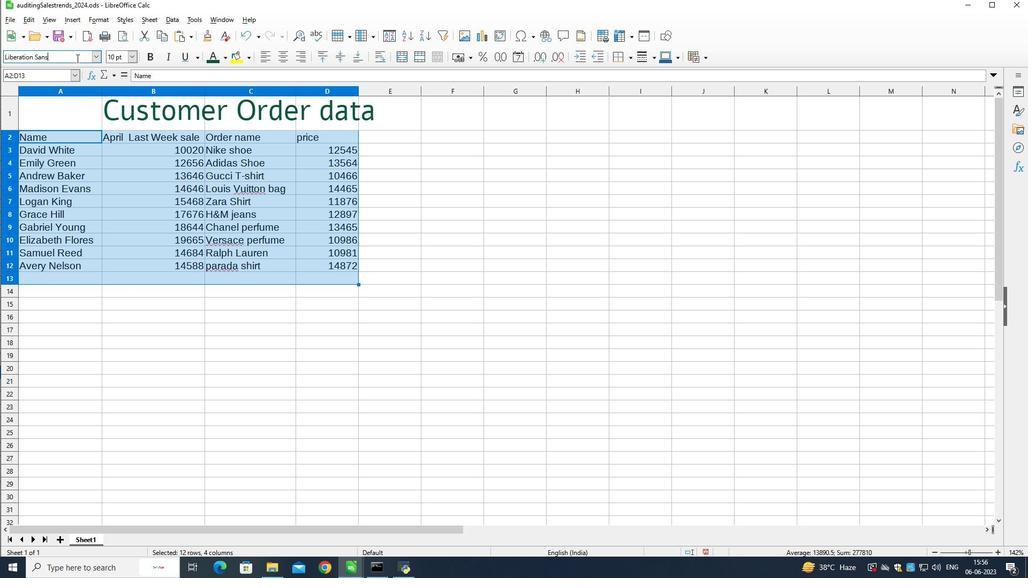 
Action: Key pressed <Key.shift>Quranan<Key.enter>
Screenshot: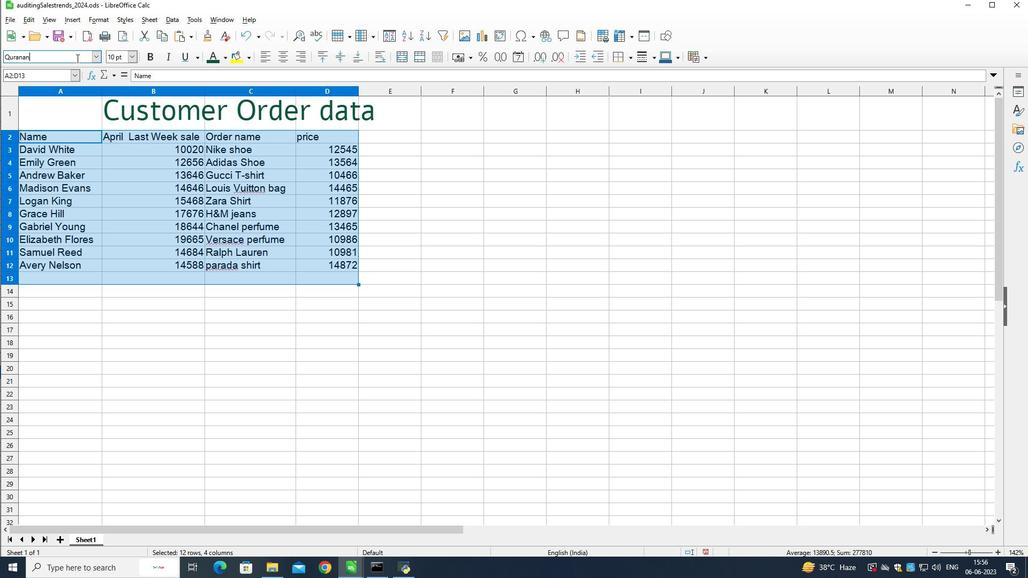 
Action: Mouse moved to (131, 55)
Screenshot: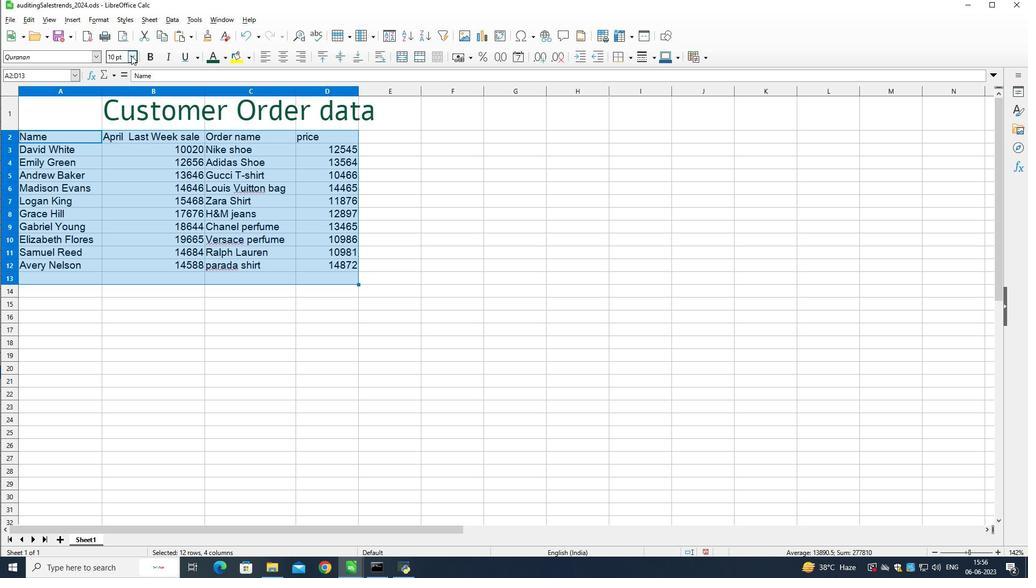 
Action: Mouse pressed left at (131, 55)
Screenshot: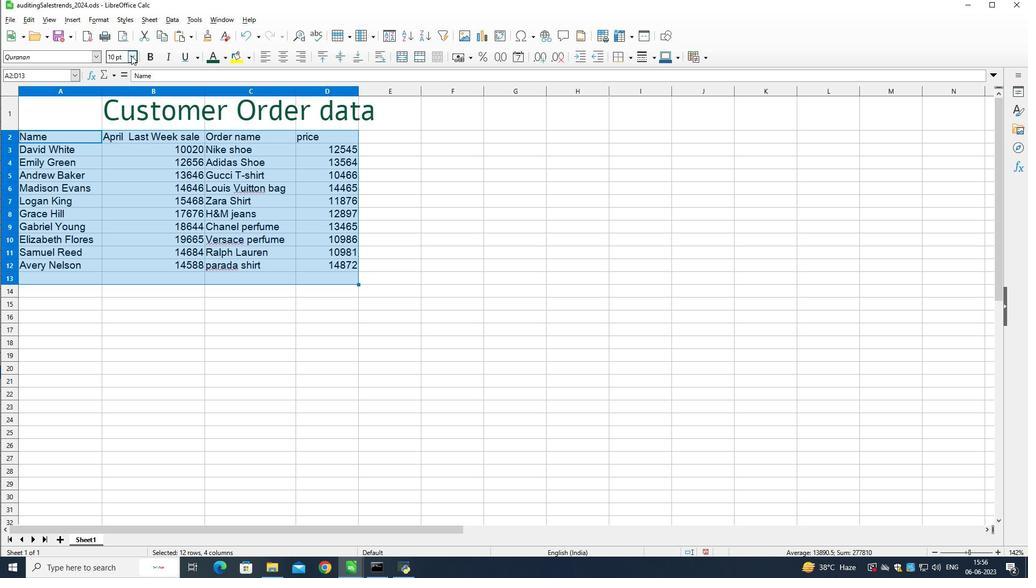
Action: Mouse moved to (117, 166)
Screenshot: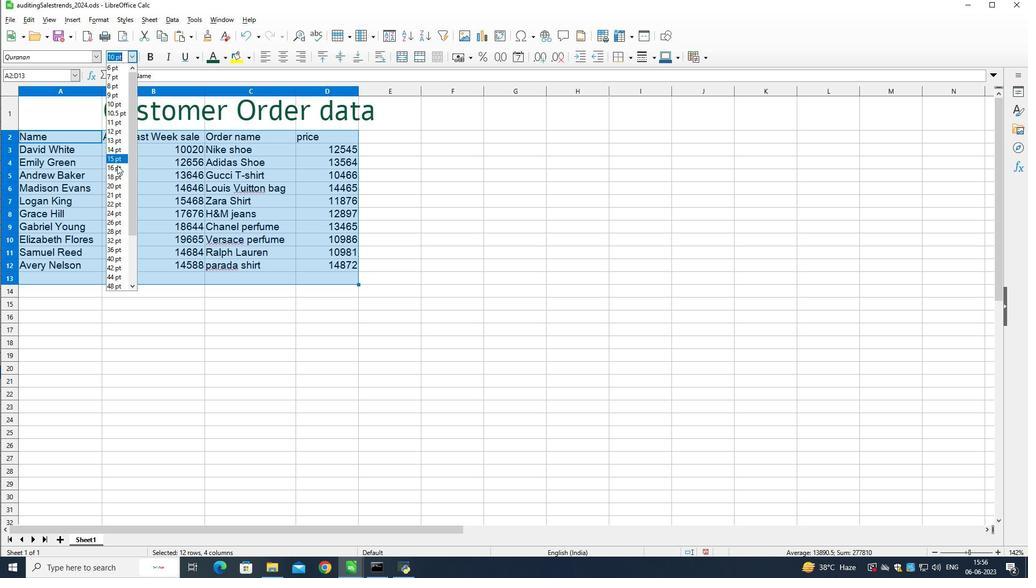 
Action: Mouse pressed left at (117, 166)
Screenshot: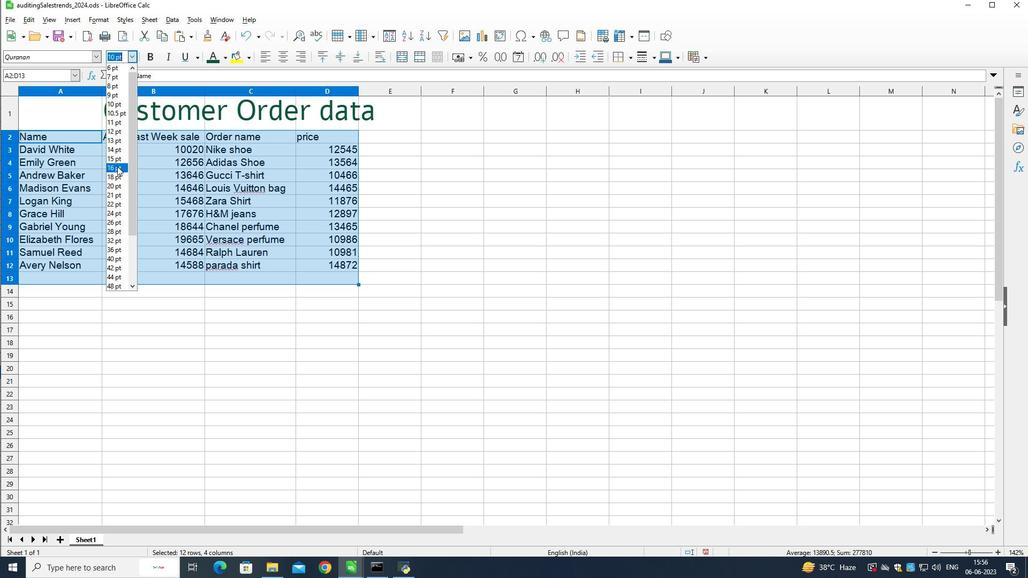 
Action: Mouse moved to (510, 231)
Screenshot: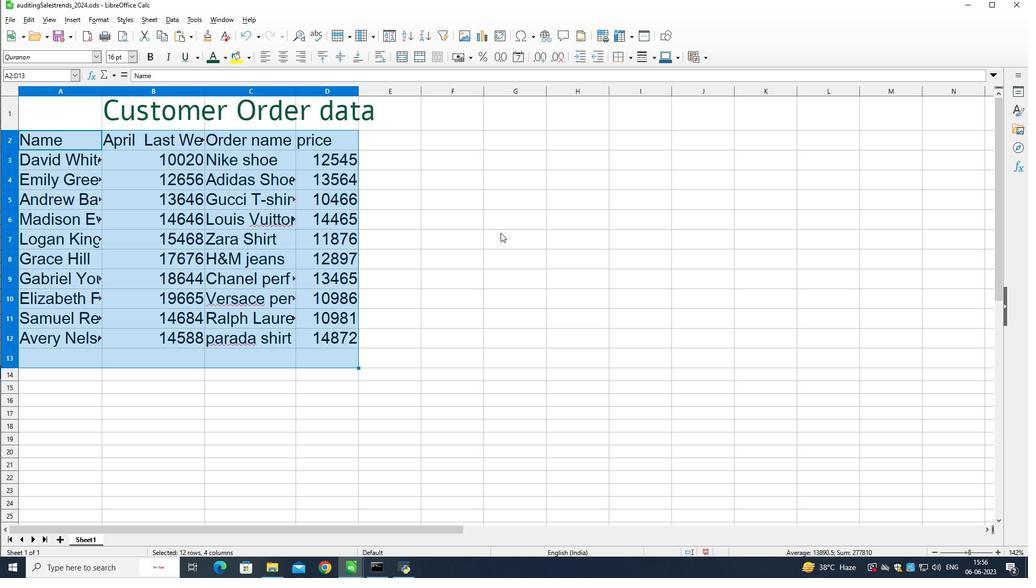 
Action: Mouse pressed left at (510, 231)
Screenshot: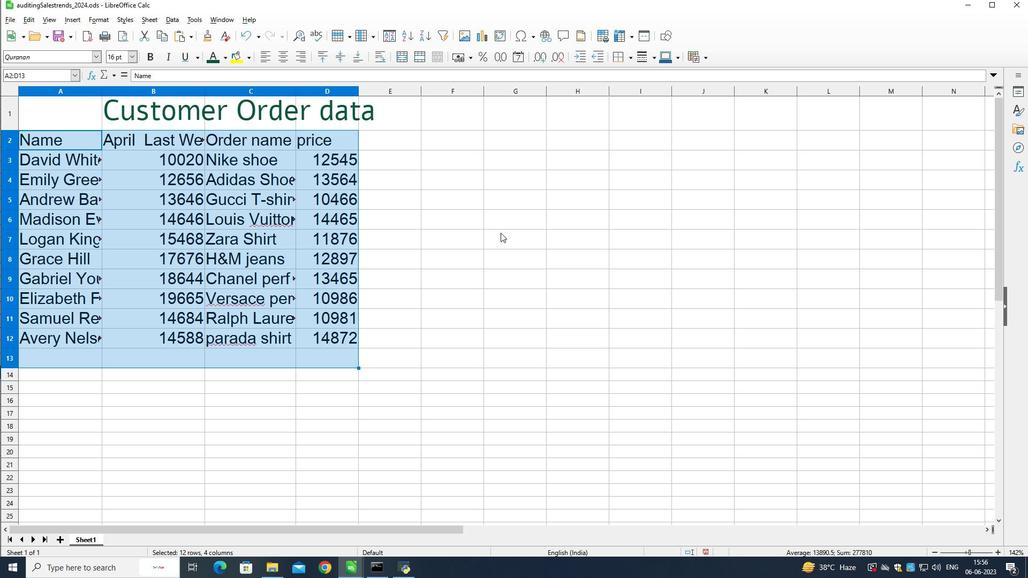 
Action: Mouse moved to (59, 111)
Screenshot: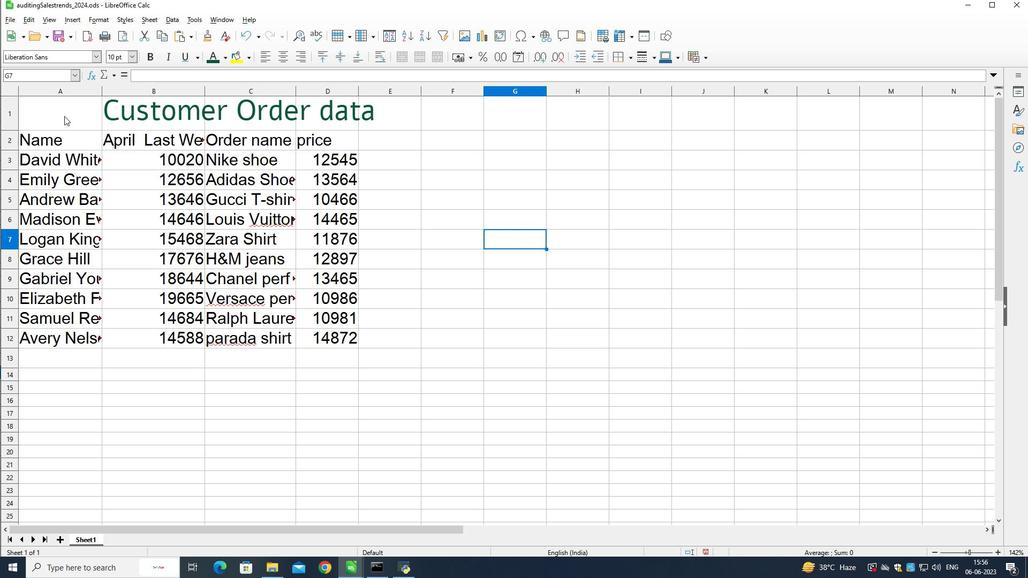 
Action: Mouse pressed left at (59, 111)
Screenshot: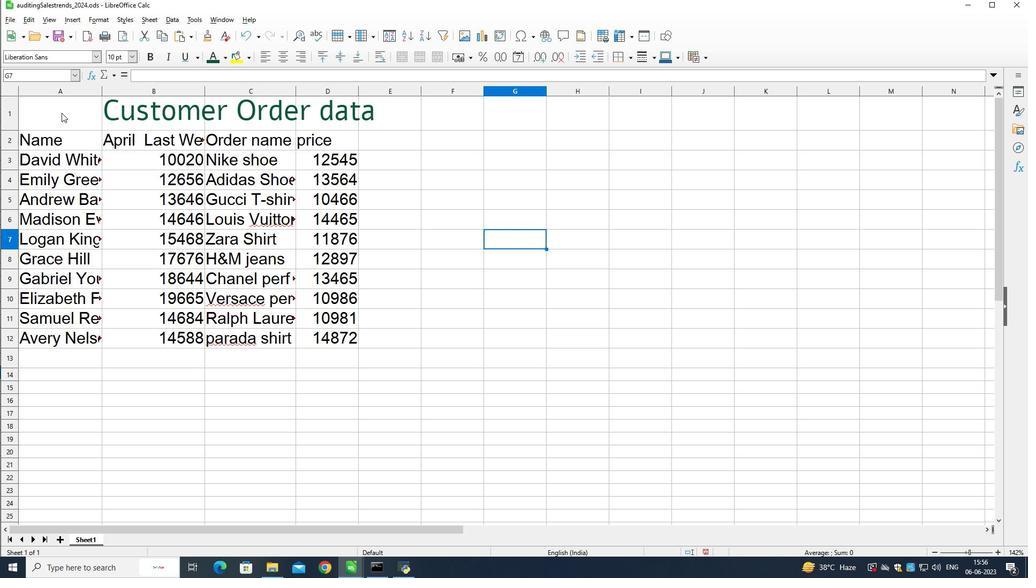 
Action: Mouse moved to (354, 58)
Screenshot: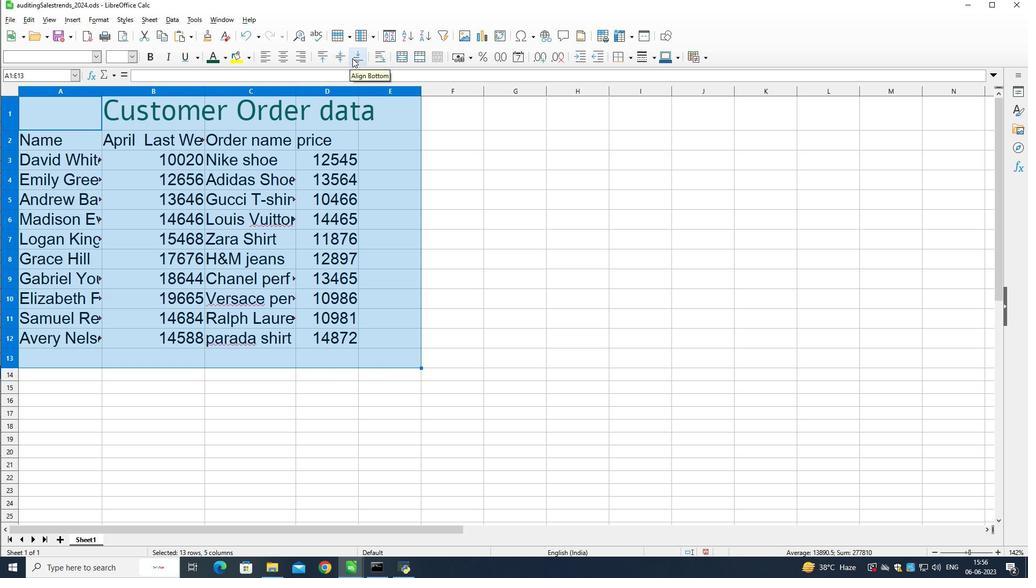 
Action: Mouse pressed left at (354, 58)
Screenshot: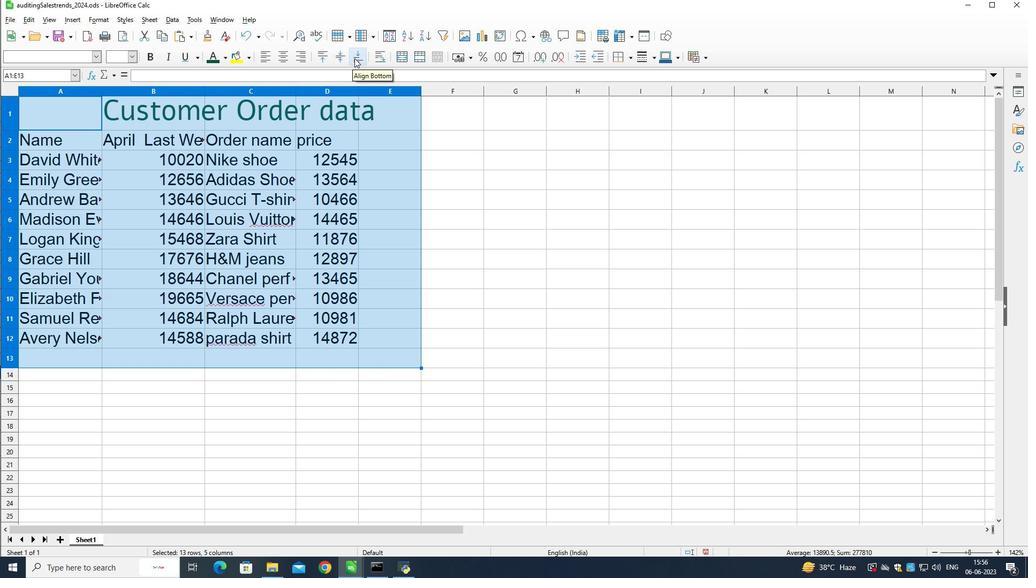 
Action: Mouse moved to (481, 165)
Screenshot: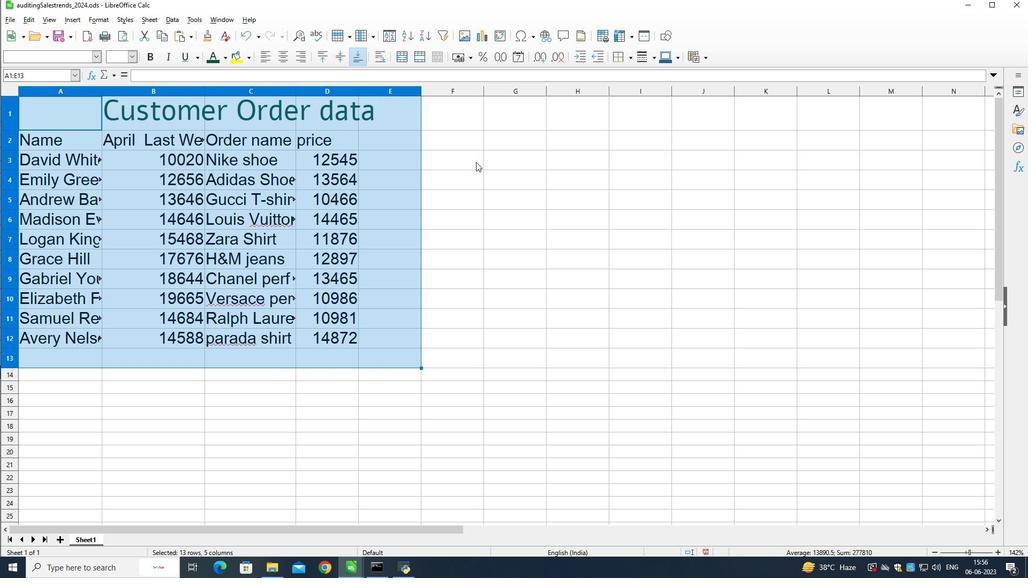 
Action: Mouse pressed left at (481, 165)
Screenshot: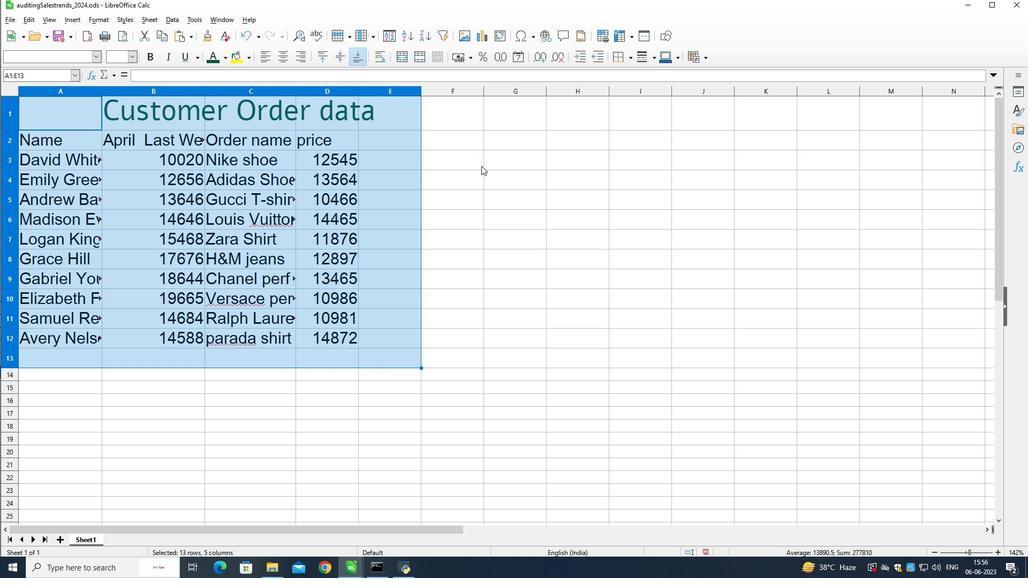 
